 Task: Look for space in Massa, Italy from 9th June, 2023 to 16th June, 2023 for 2 adults in price range Rs.8000 to Rs.16000. Place can be entire place with 2 bedrooms having 2 beds and 1 bathroom. Property type can be house, flat, guest house. Booking option can be shelf check-in. Required host language is English.
Action: Mouse moved to (536, 143)
Screenshot: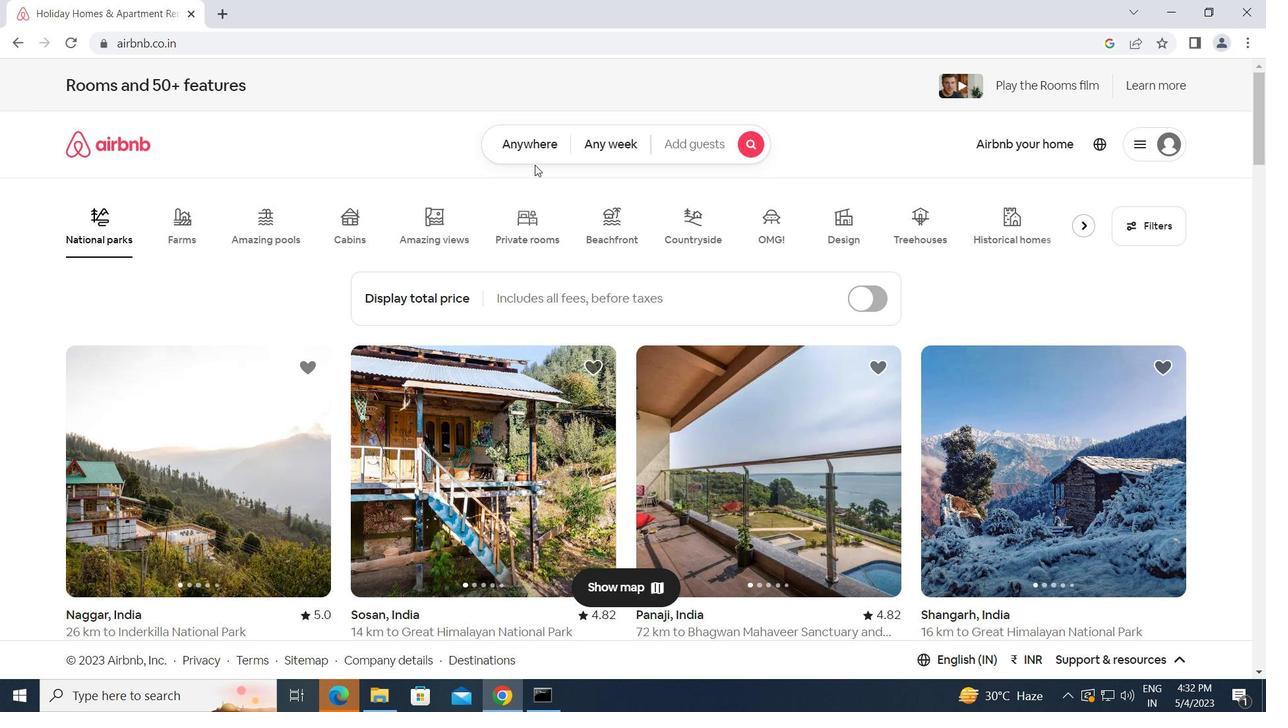 
Action: Mouse pressed left at (536, 143)
Screenshot: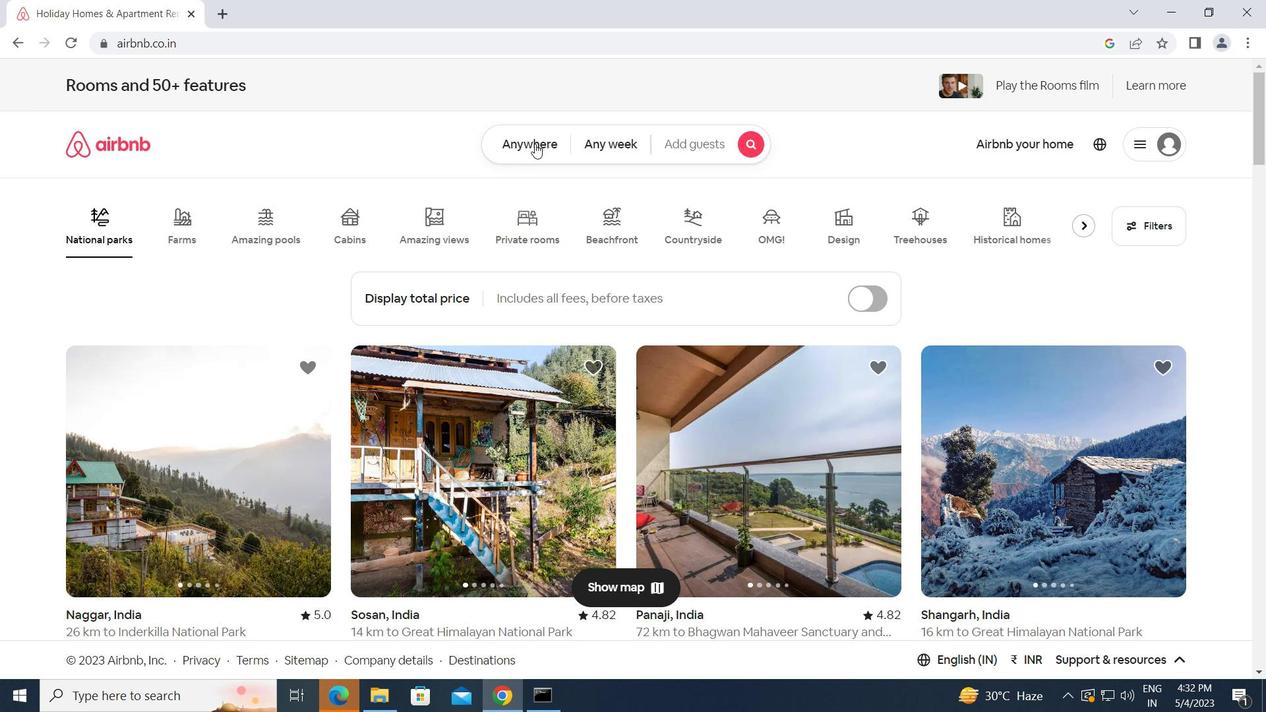 
Action: Mouse moved to (451, 194)
Screenshot: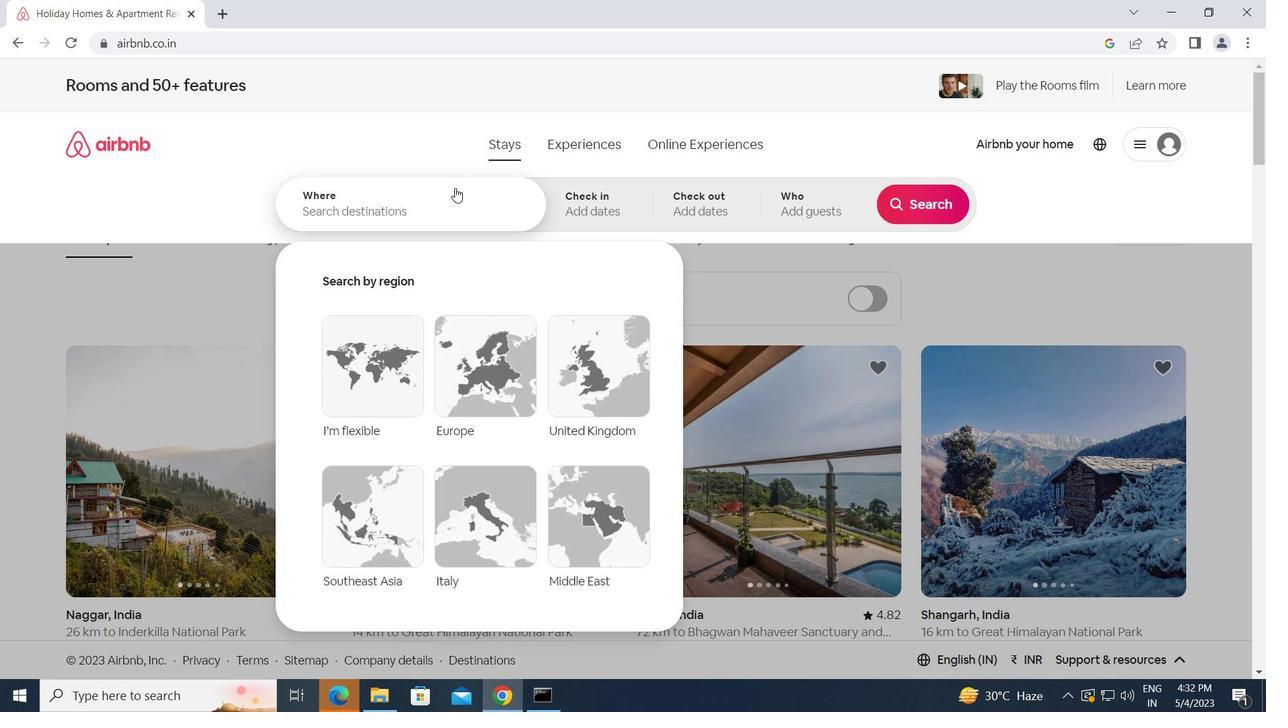 
Action: Mouse pressed left at (451, 194)
Screenshot: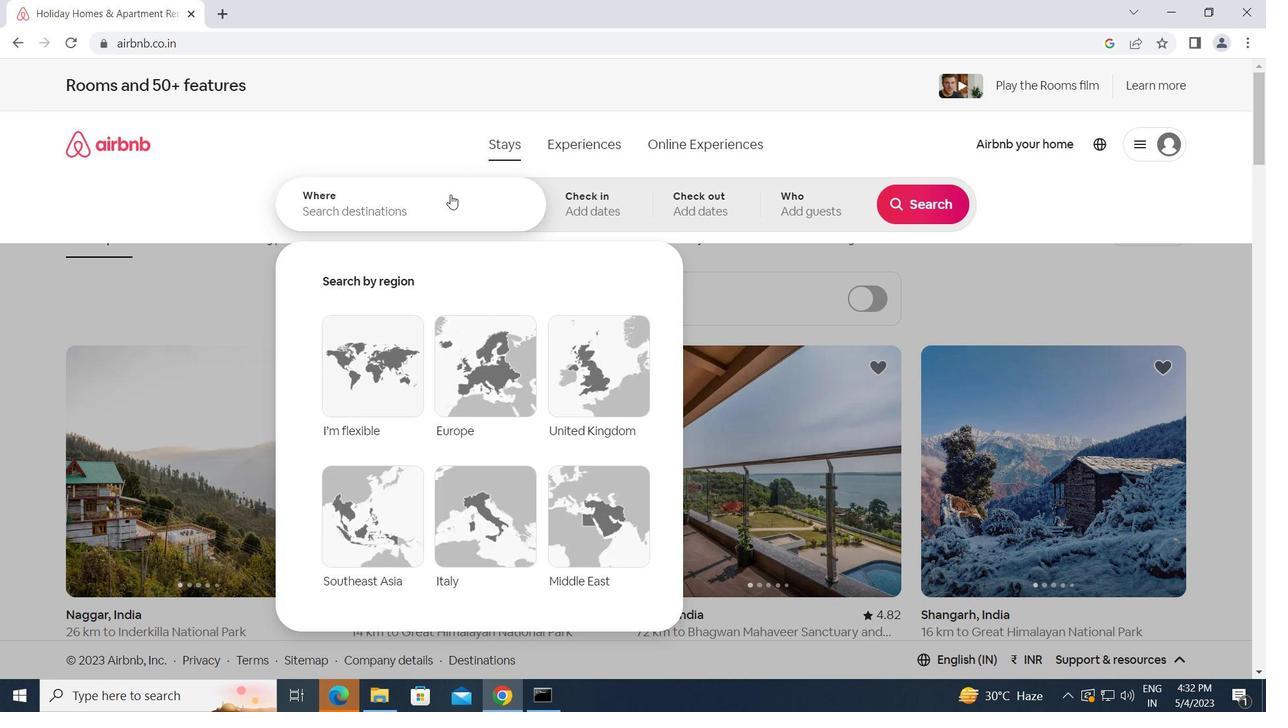 
Action: Key pressed <Key.caps_lock>m<Key.caps_lock>assa,<Key.space><Key.caps_lock>i<Key.caps_lock>taly<Key.enter>
Screenshot: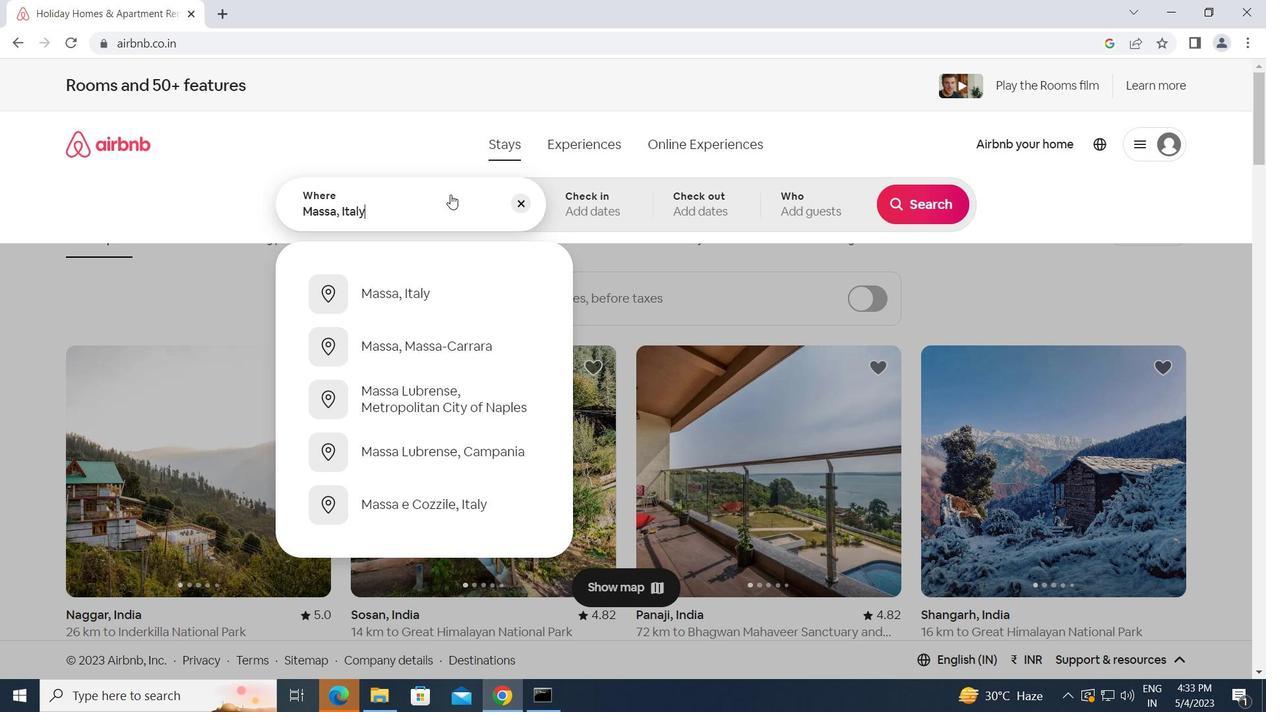 
Action: Mouse moved to (864, 448)
Screenshot: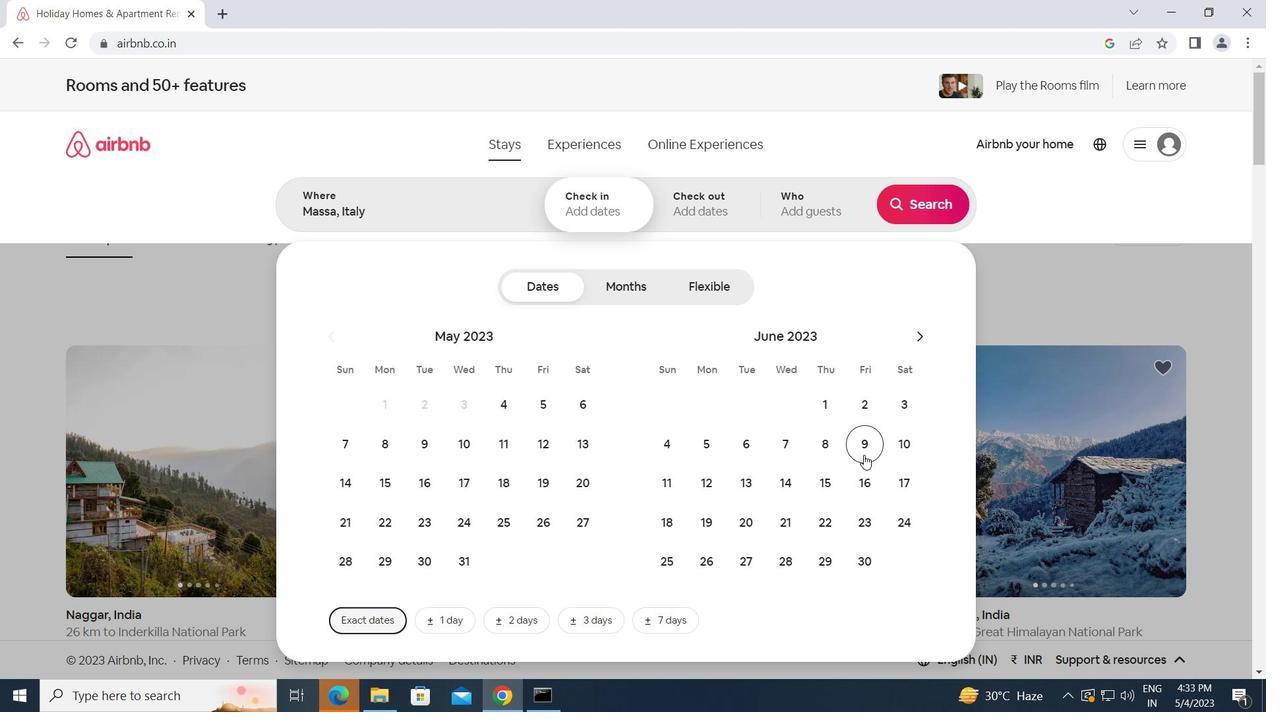
Action: Mouse pressed left at (864, 448)
Screenshot: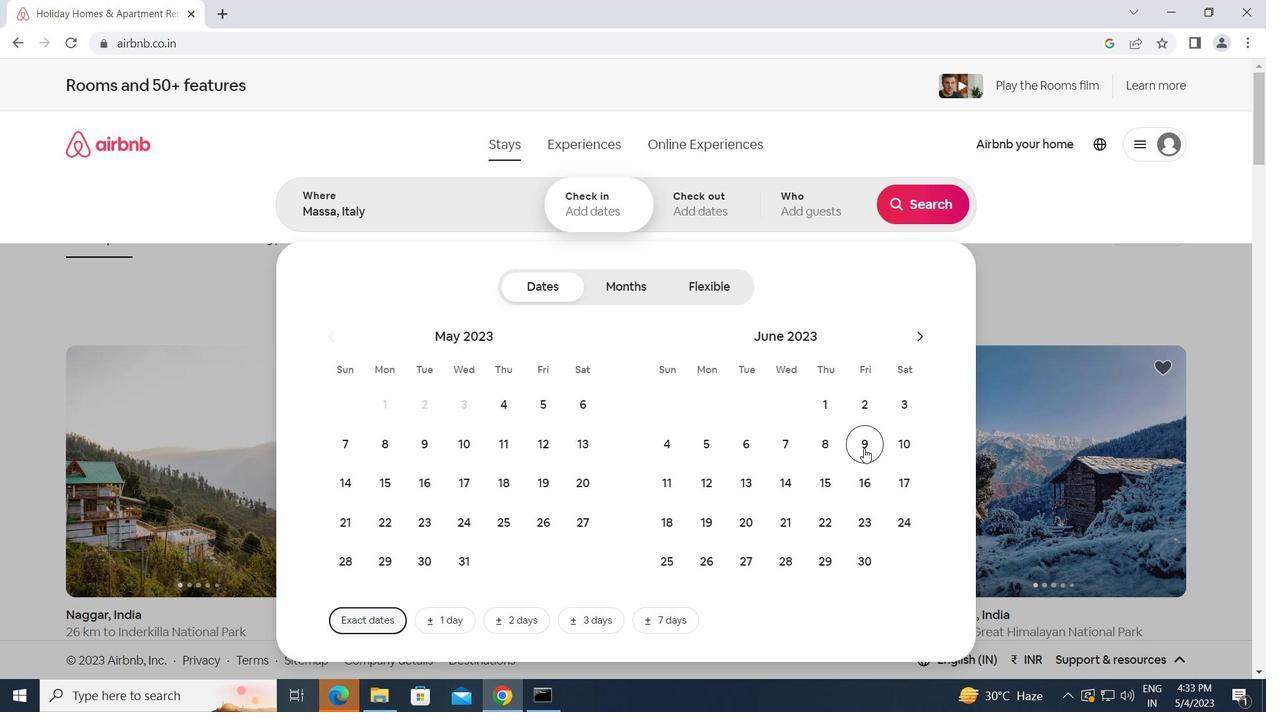 
Action: Mouse moved to (870, 479)
Screenshot: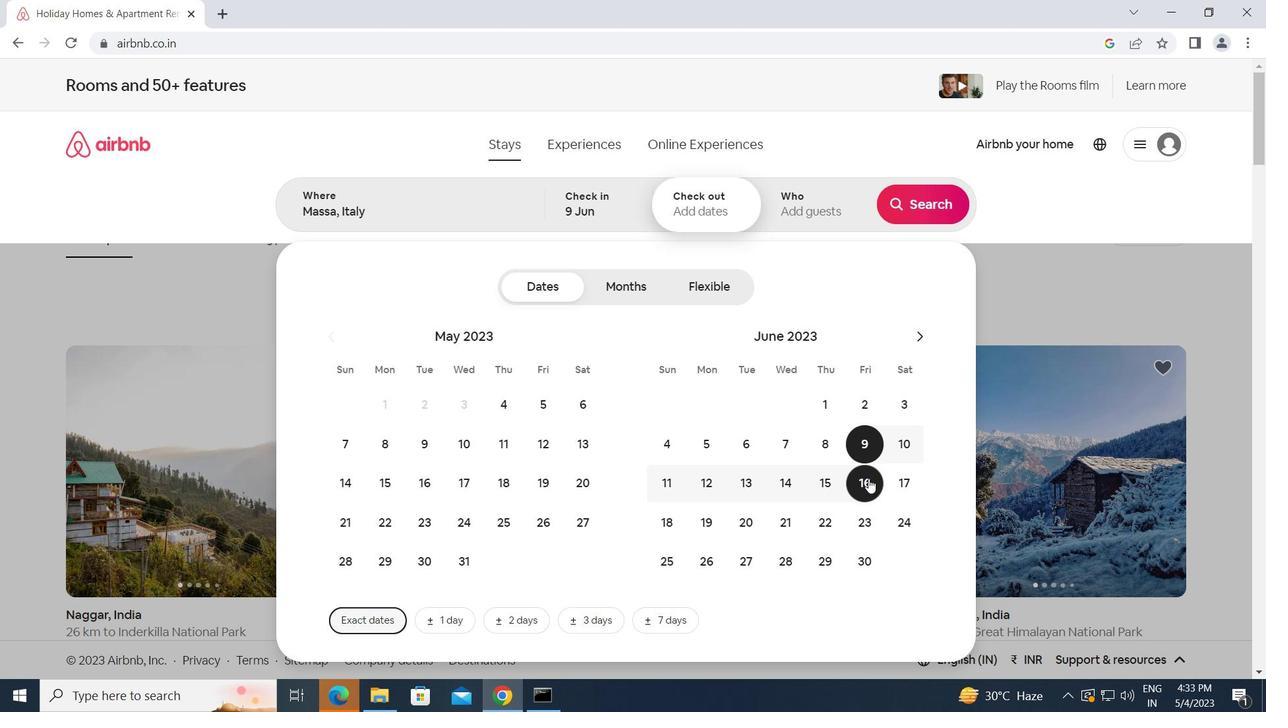 
Action: Mouse pressed left at (870, 479)
Screenshot: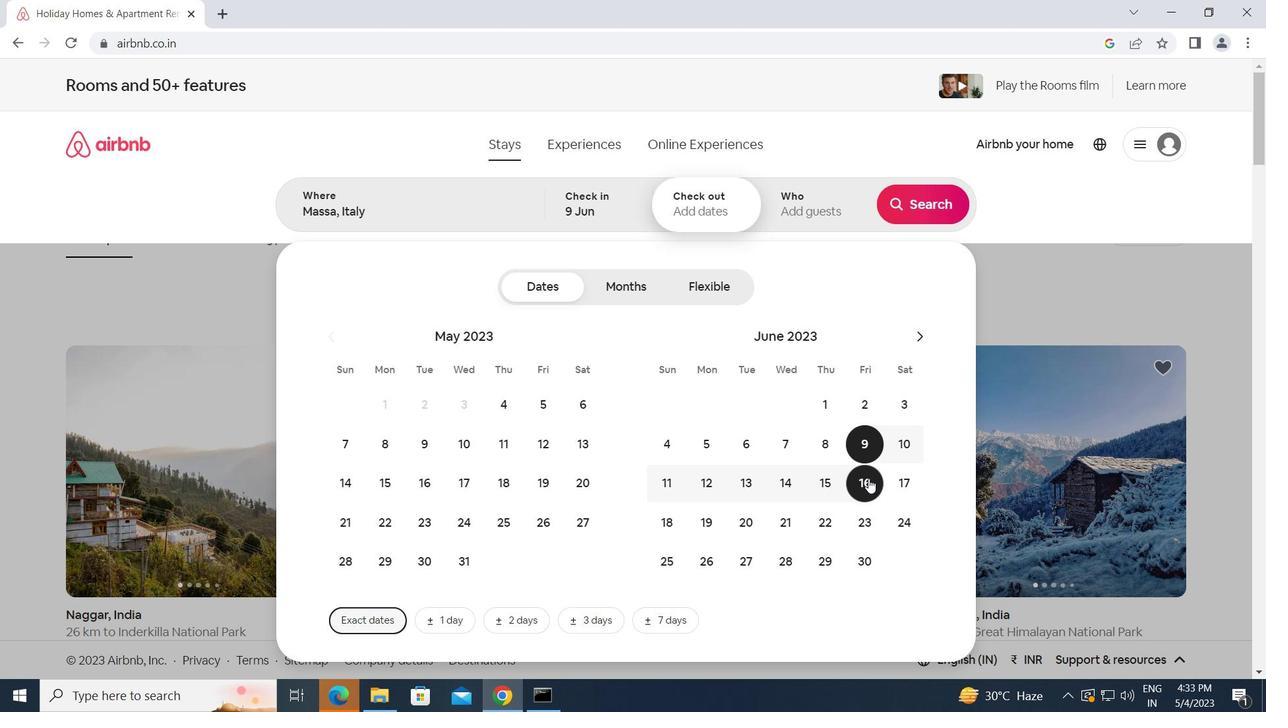 
Action: Mouse moved to (821, 201)
Screenshot: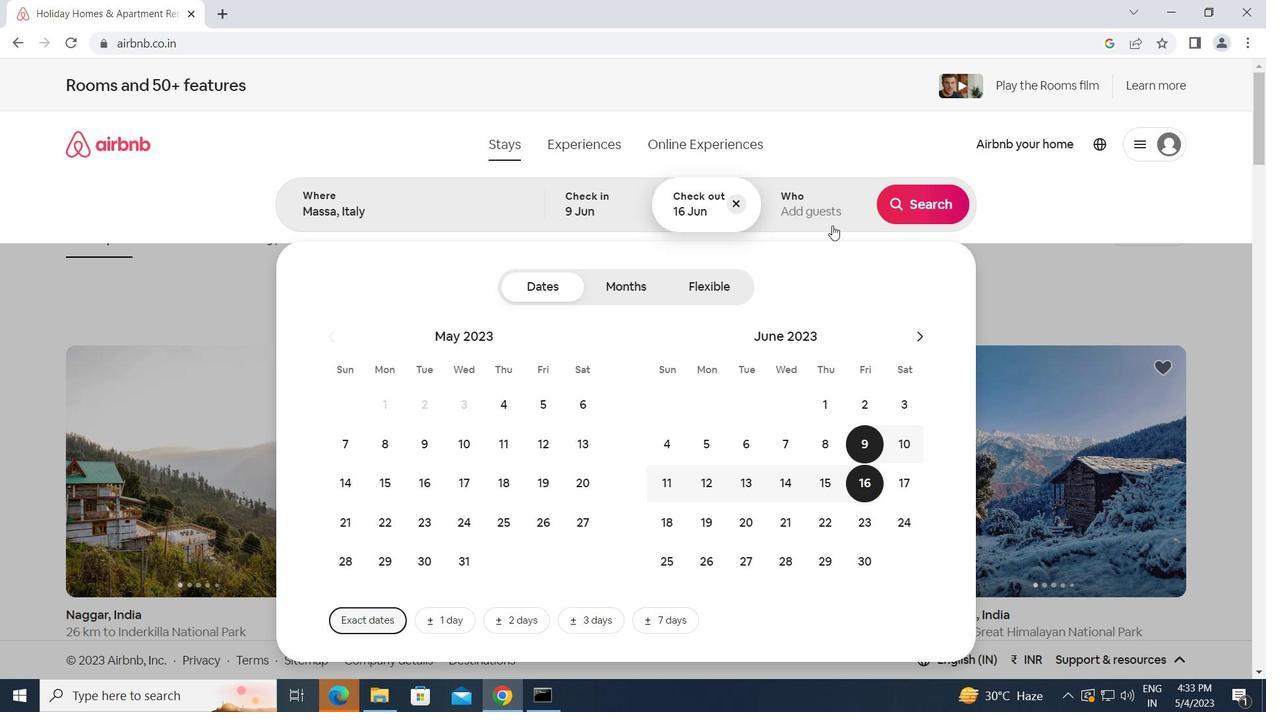 
Action: Mouse pressed left at (821, 201)
Screenshot: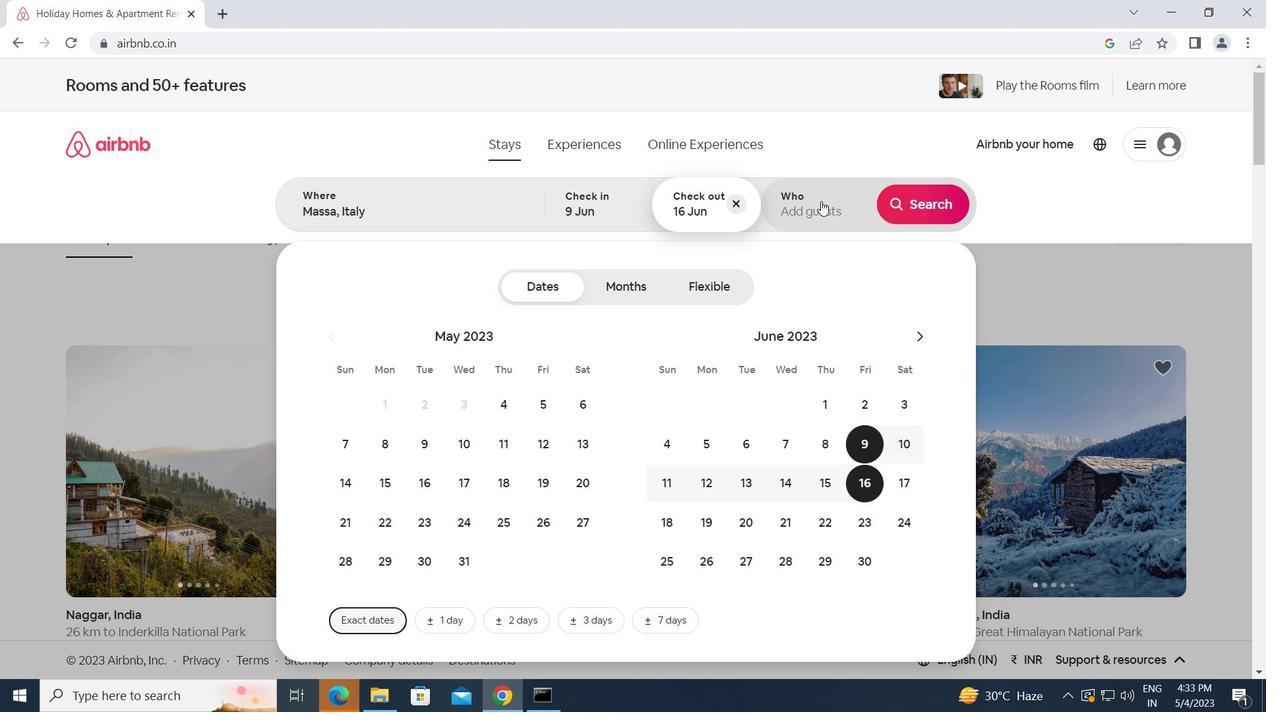 
Action: Mouse moved to (918, 288)
Screenshot: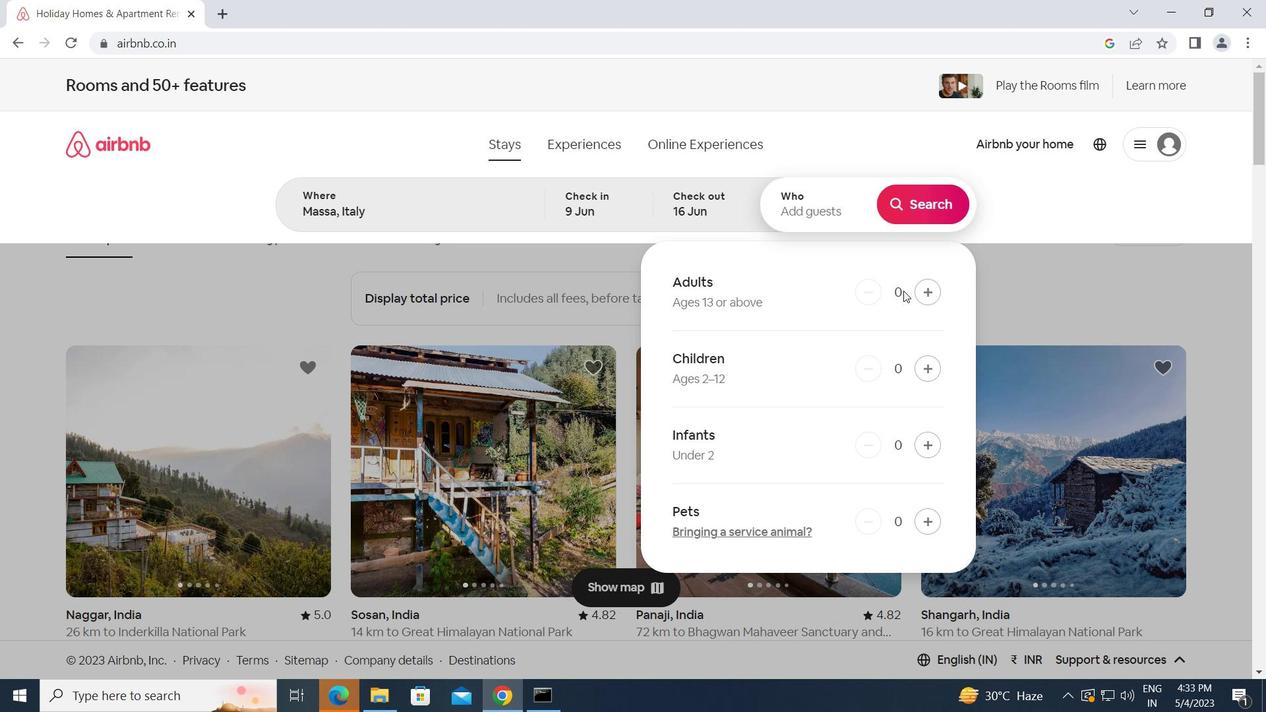 
Action: Mouse pressed left at (918, 288)
Screenshot: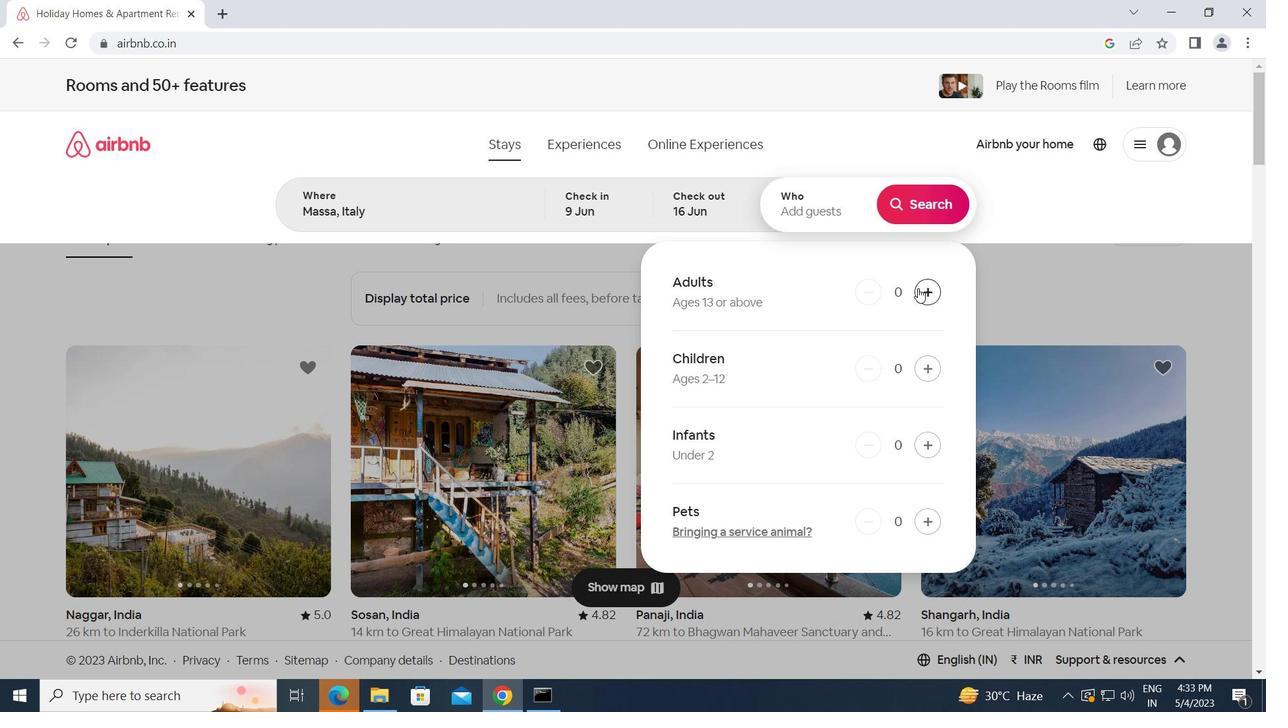 
Action: Mouse pressed left at (918, 288)
Screenshot: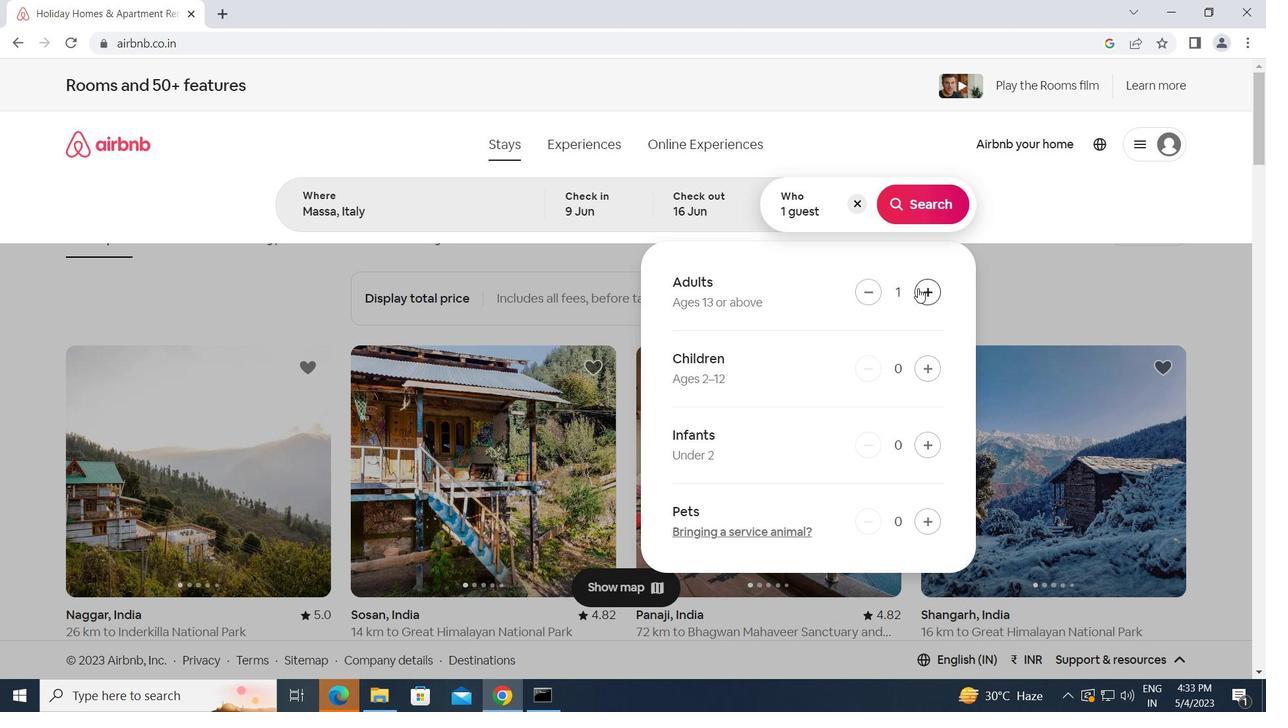 
Action: Mouse moved to (921, 211)
Screenshot: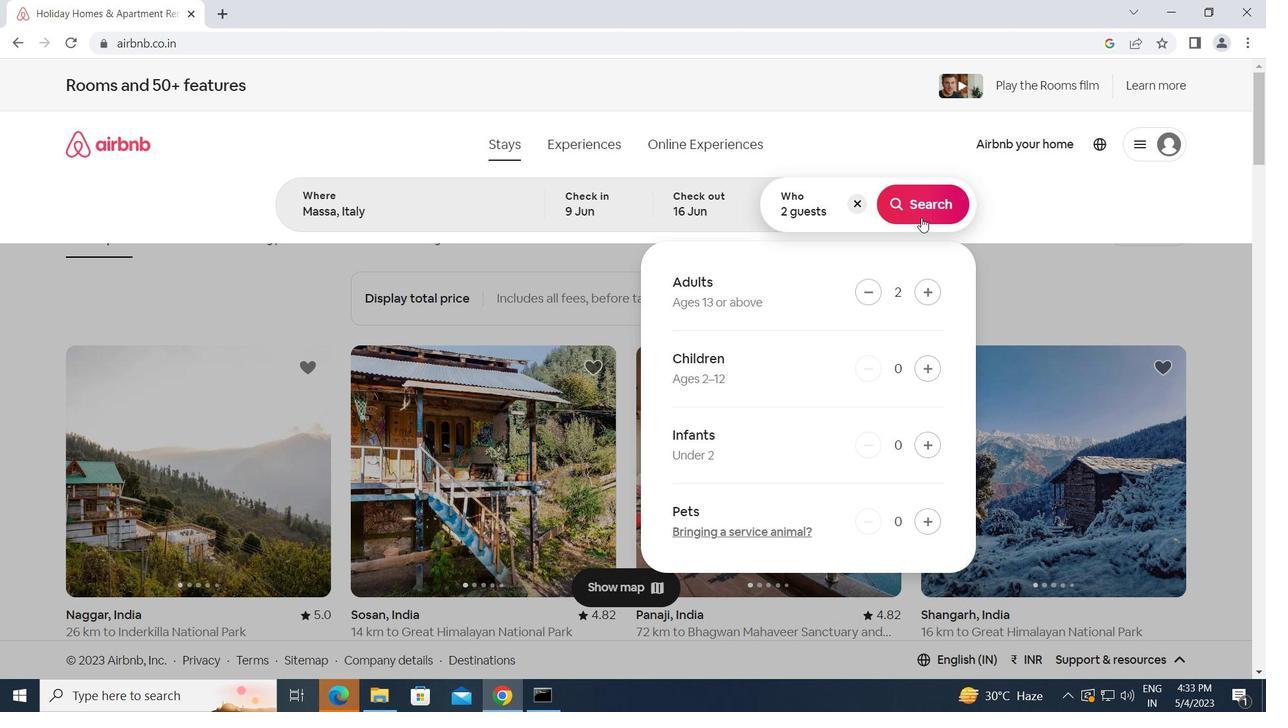 
Action: Mouse pressed left at (921, 211)
Screenshot: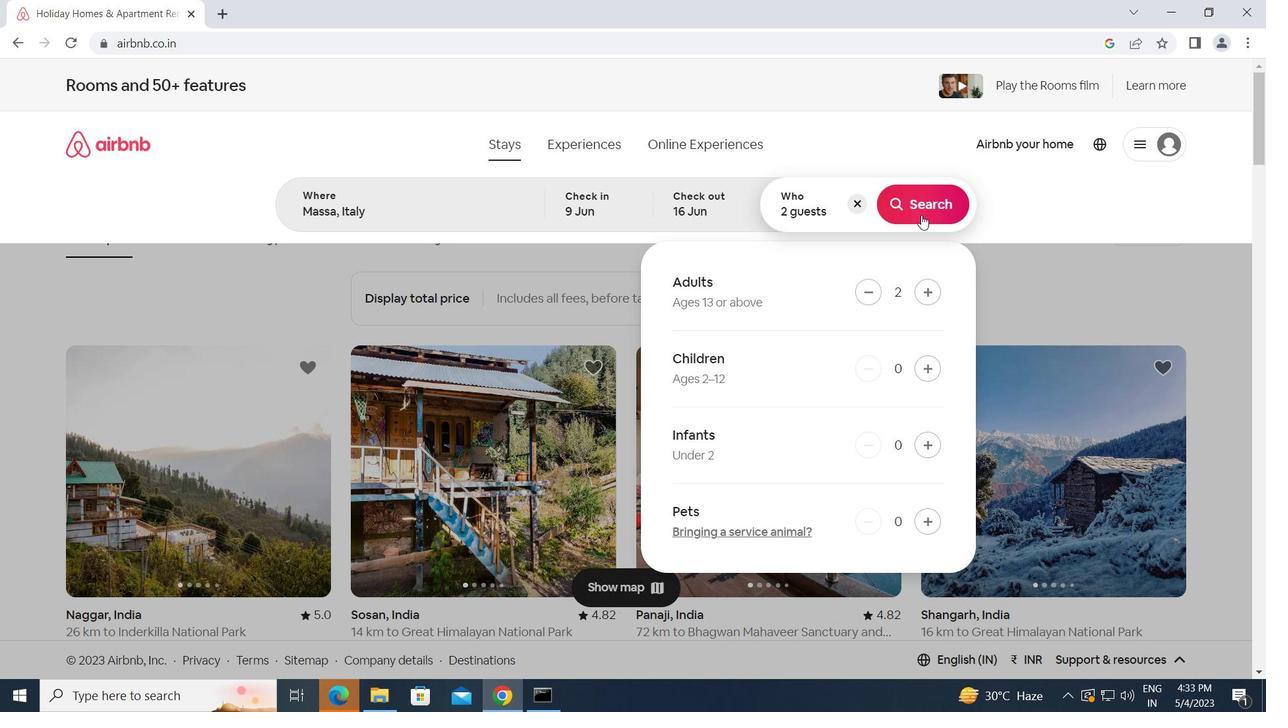 
Action: Mouse moved to (1199, 158)
Screenshot: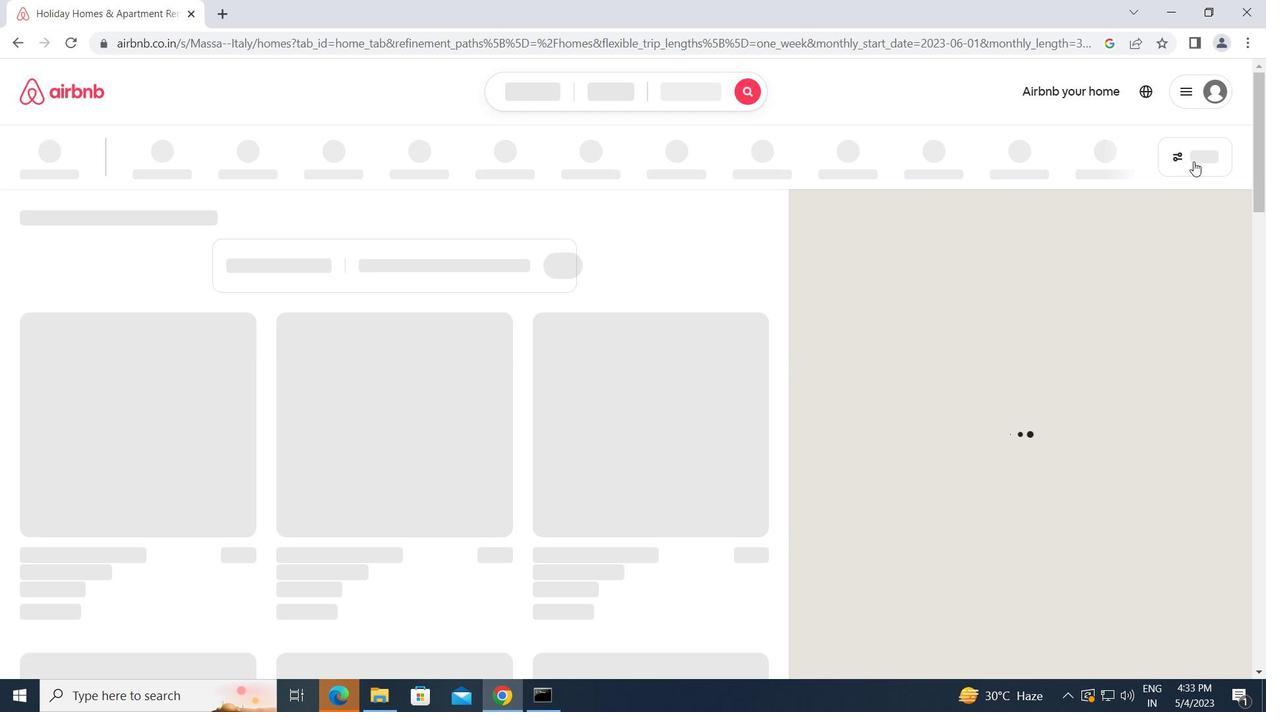 
Action: Mouse pressed left at (1199, 158)
Screenshot: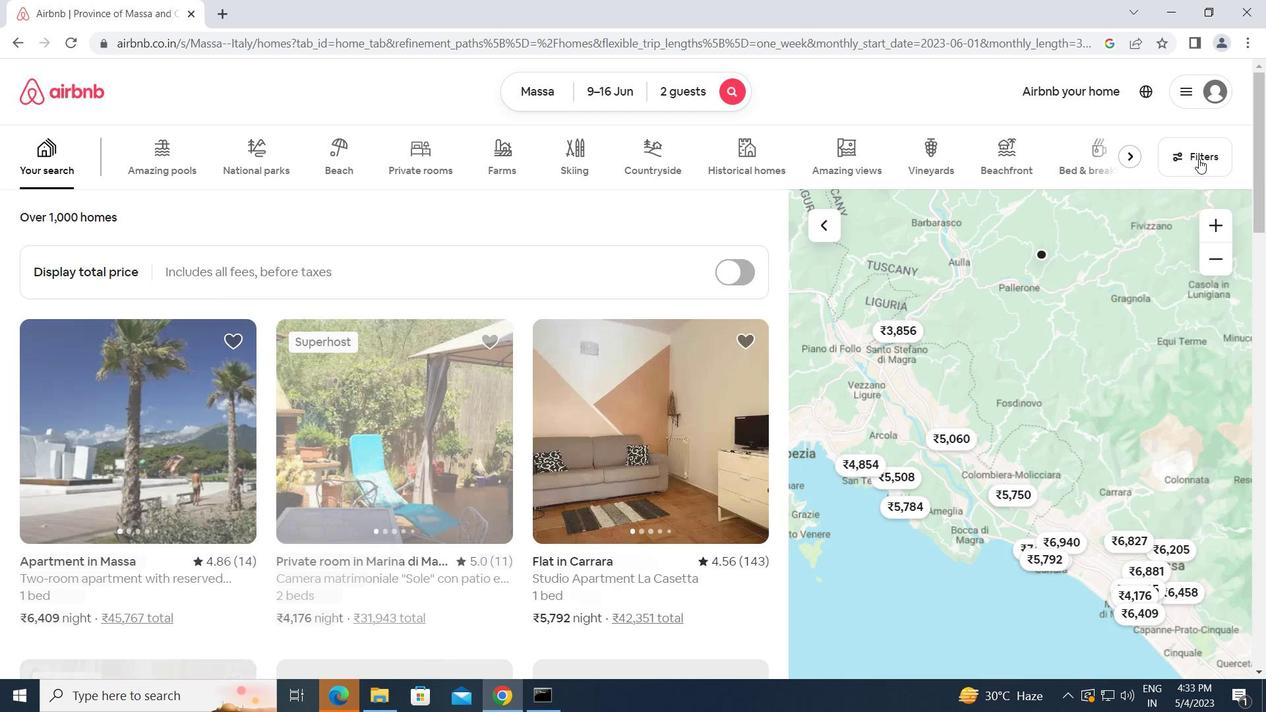 
Action: Mouse moved to (409, 364)
Screenshot: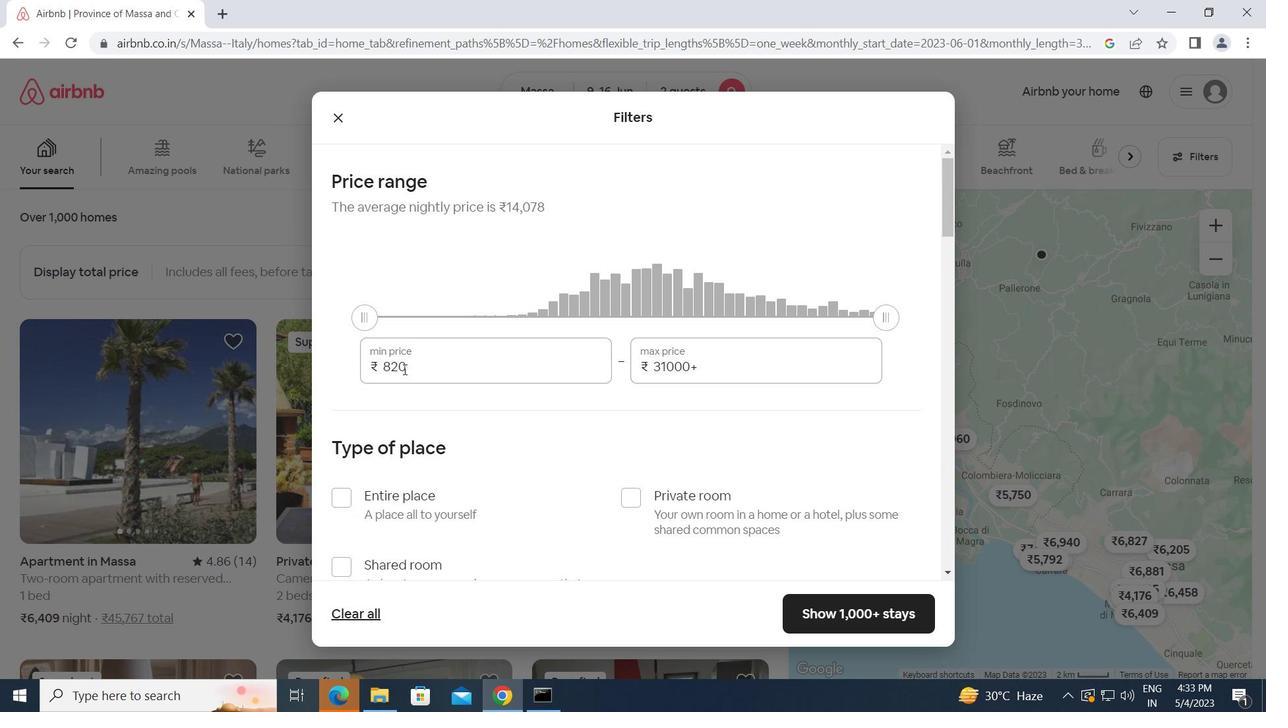 
Action: Mouse pressed left at (409, 364)
Screenshot: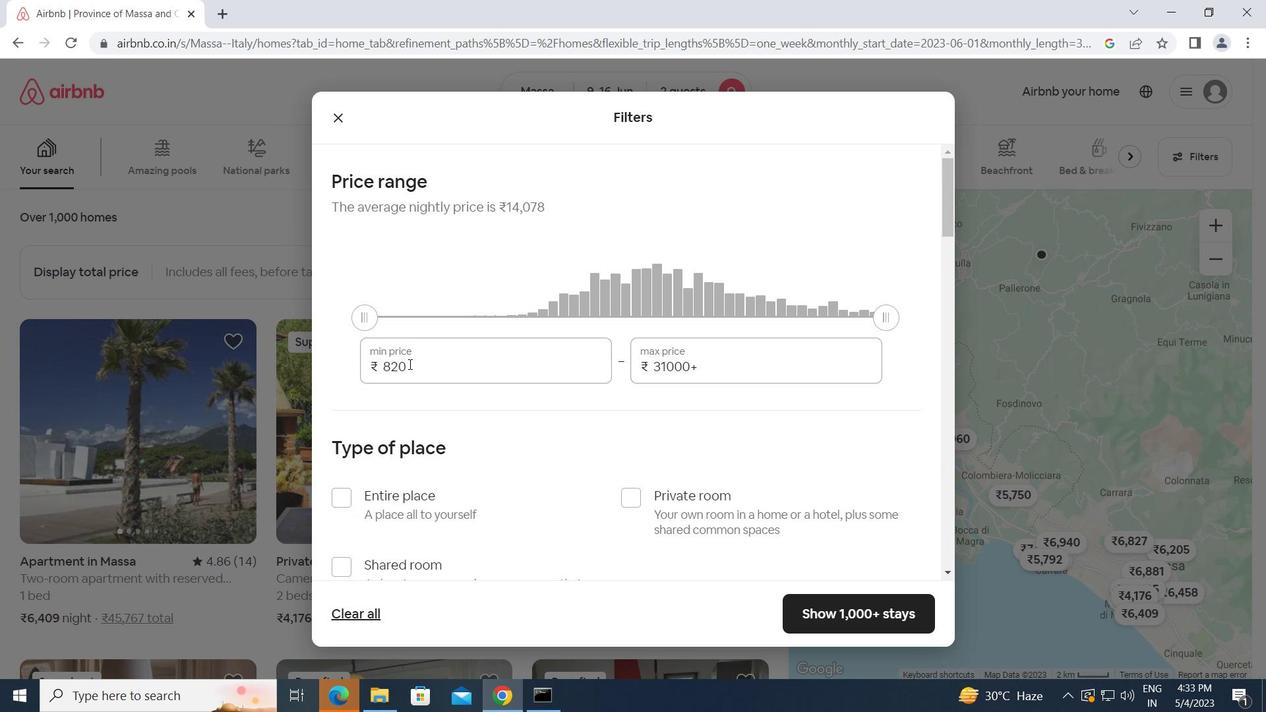 
Action: Mouse moved to (377, 370)
Screenshot: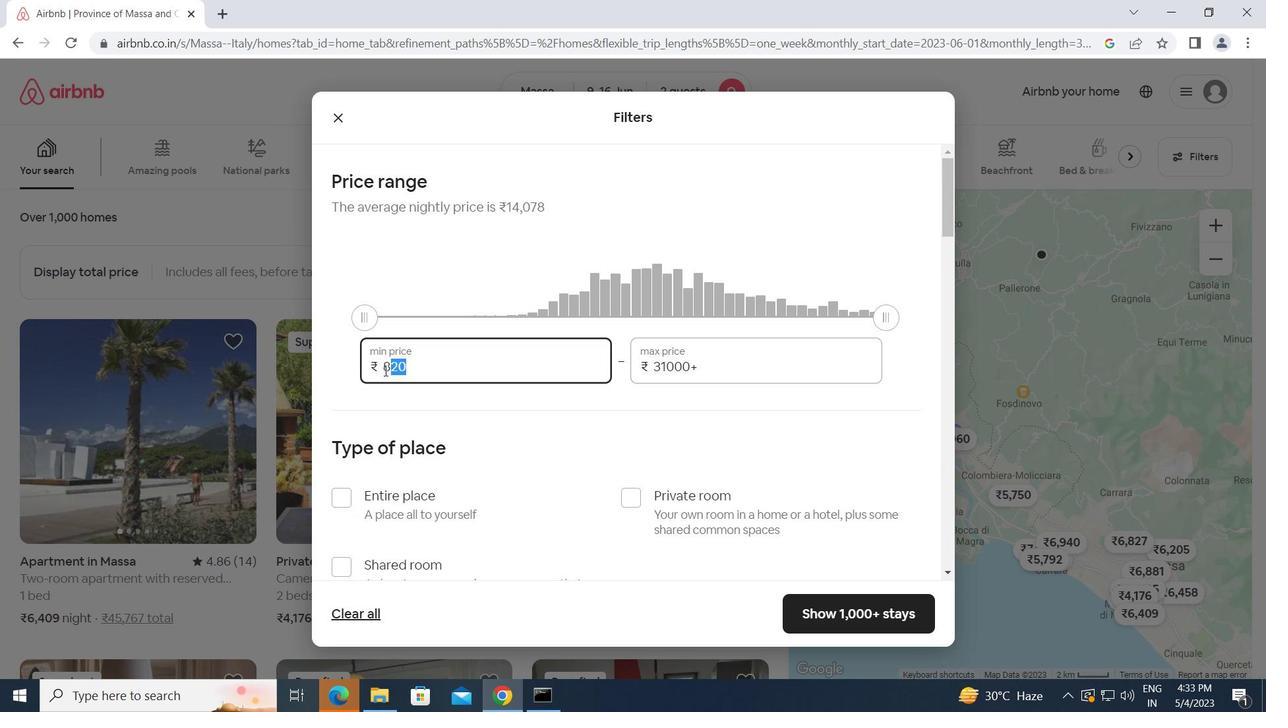 
Action: Key pressed 80
Screenshot: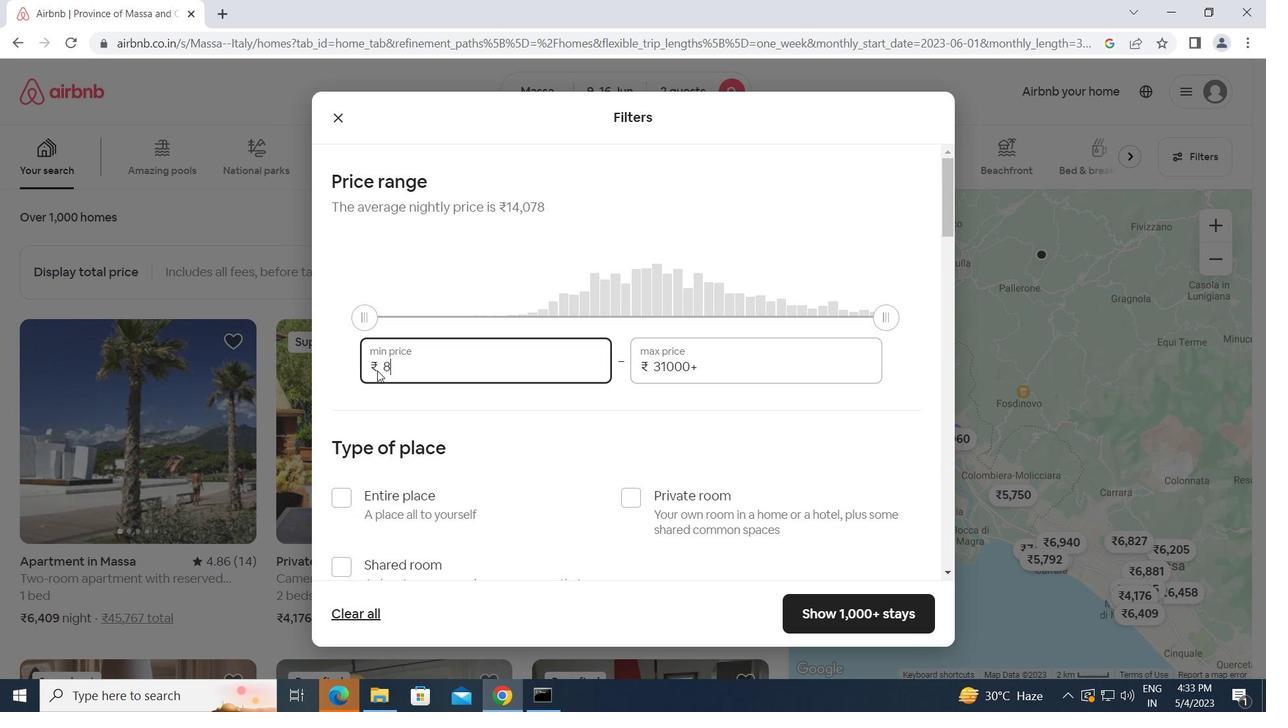 
Action: Mouse moved to (325, 408)
Screenshot: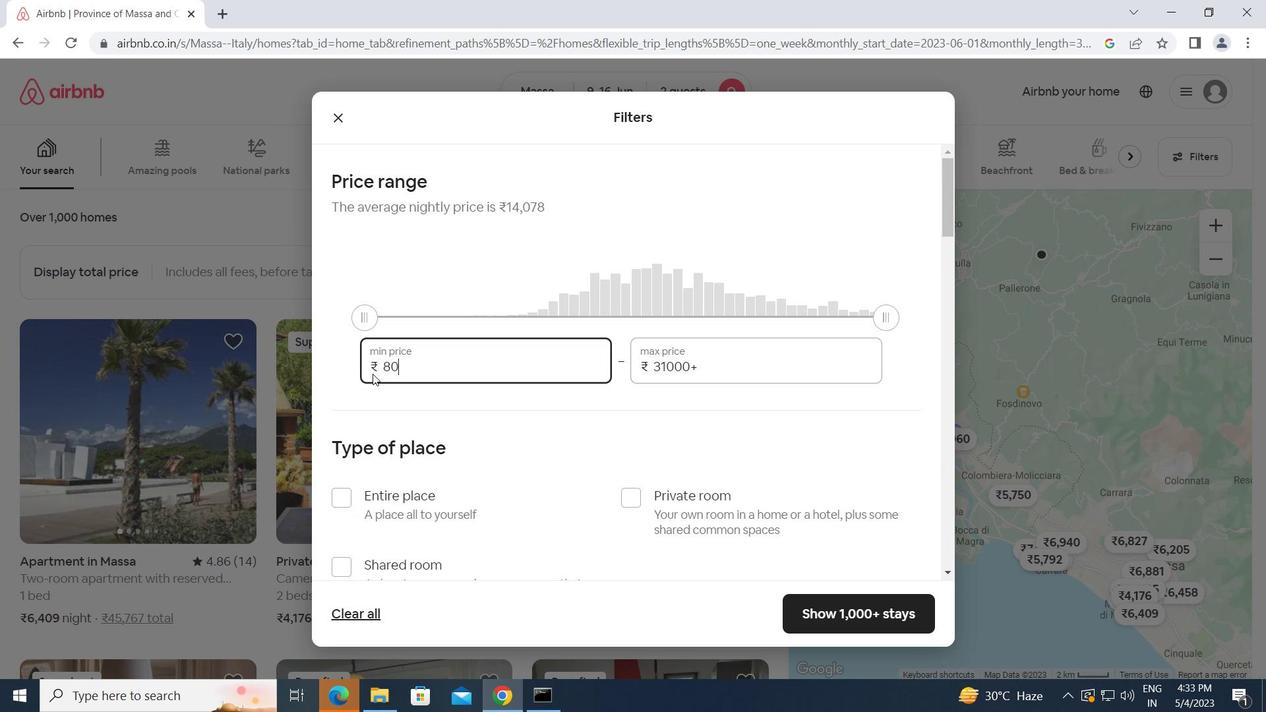 
Action: Key pressed 00<Key.tab>16<Key.backspace><Key.backspace><Key.backspace><Key.backspace><Key.backspace><Key.backspace>16000
Screenshot: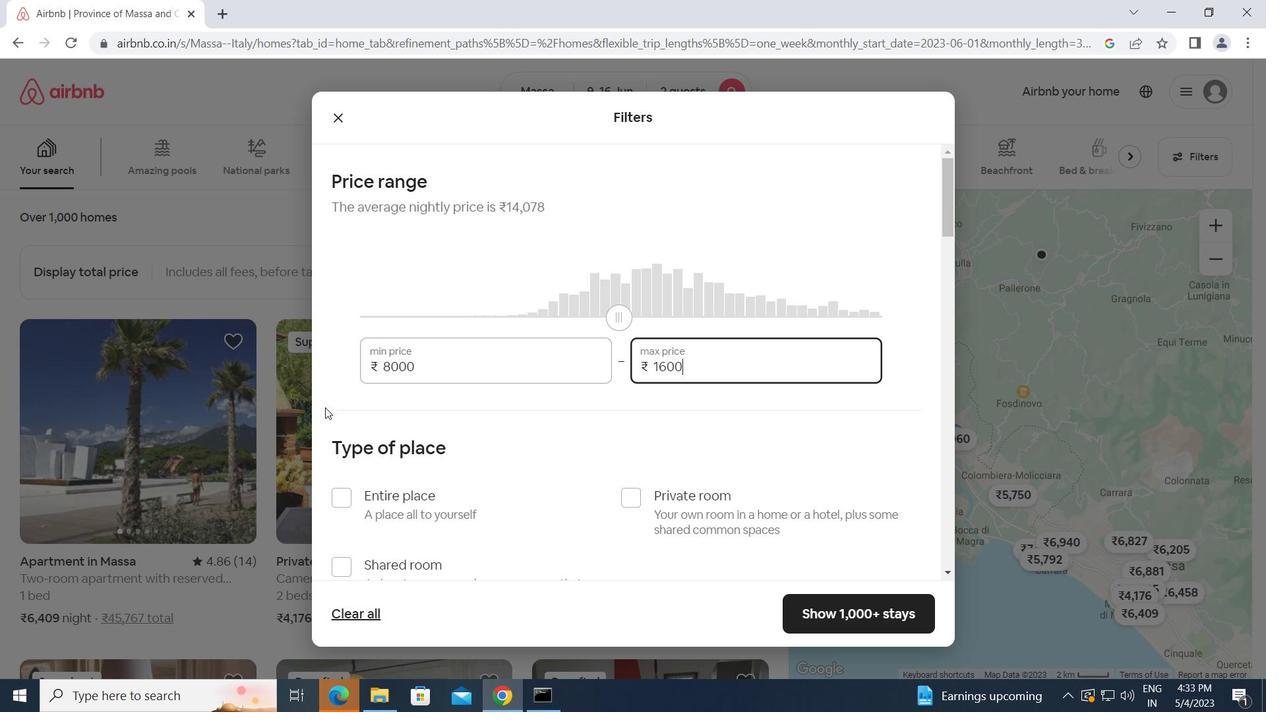 
Action: Mouse moved to (346, 463)
Screenshot: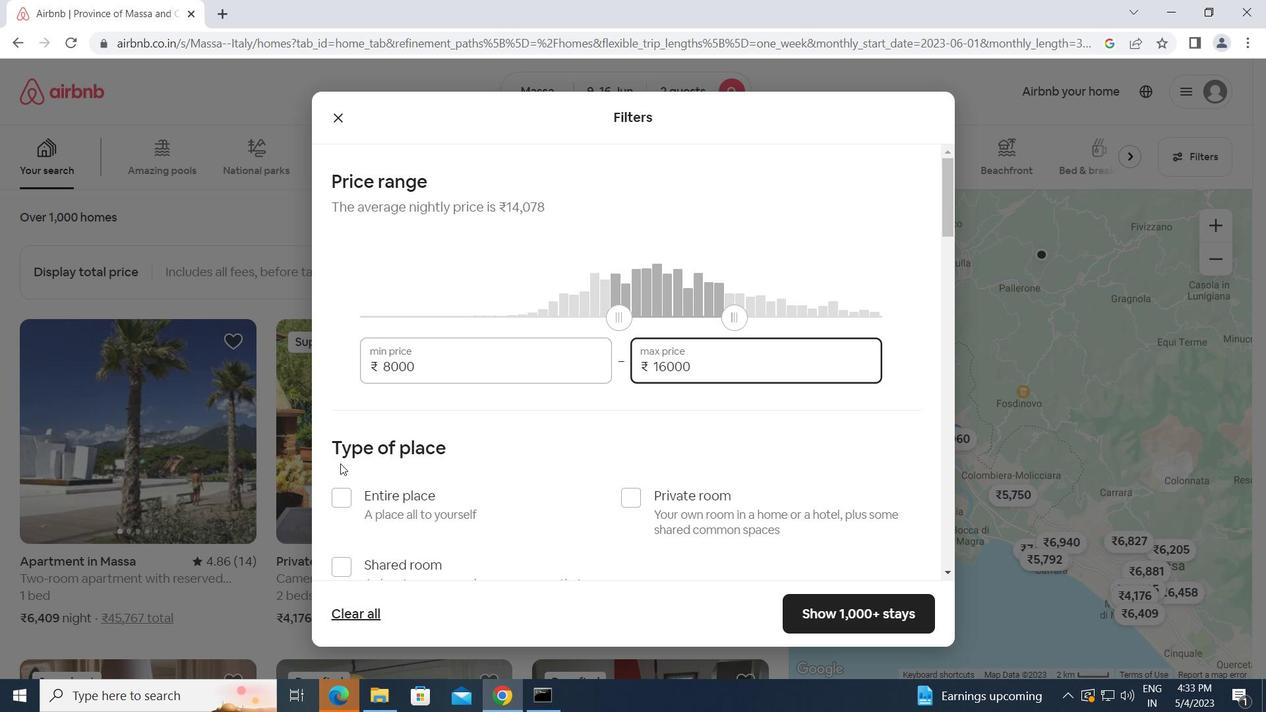 
Action: Mouse scrolled (346, 463) with delta (0, 0)
Screenshot: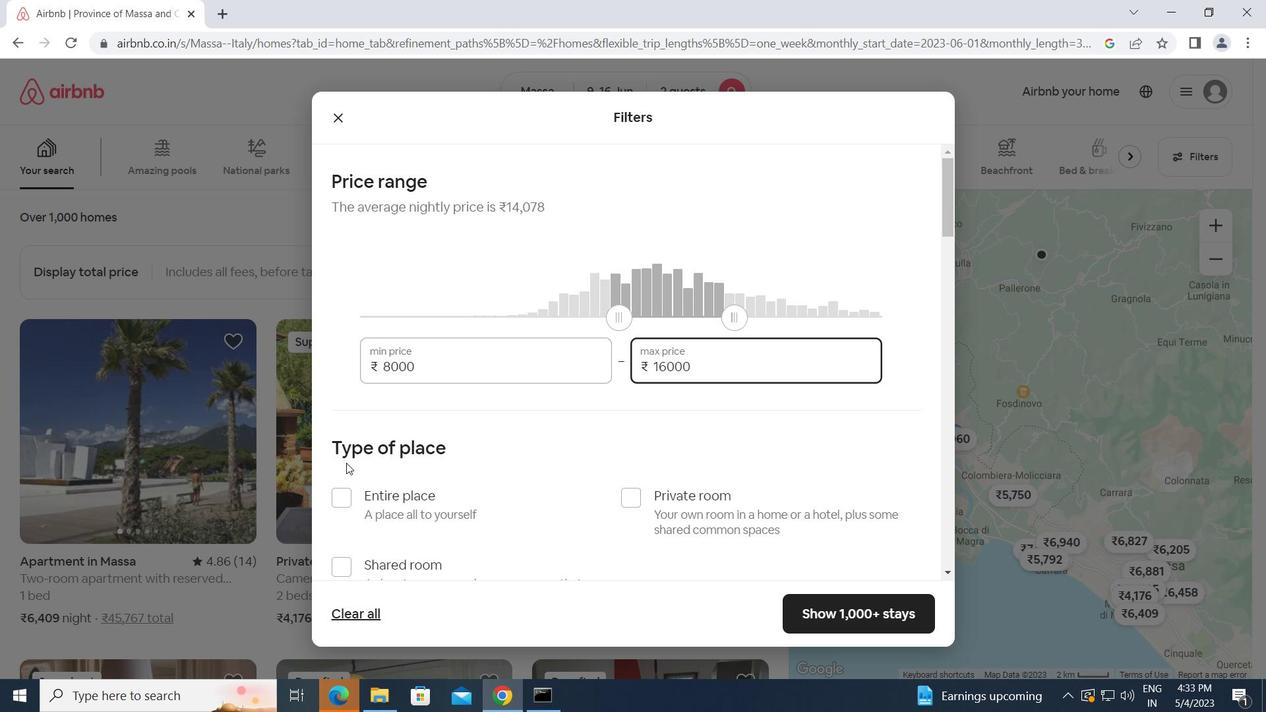
Action: Mouse moved to (342, 416)
Screenshot: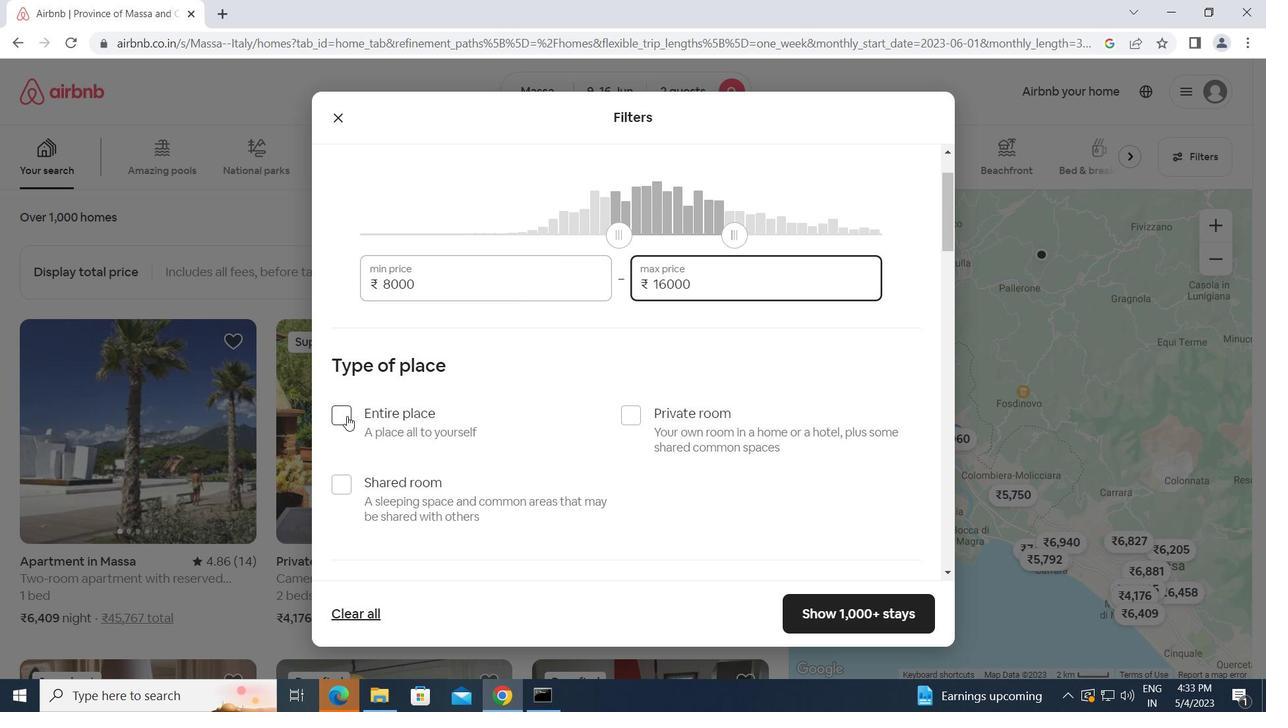 
Action: Mouse pressed left at (342, 416)
Screenshot: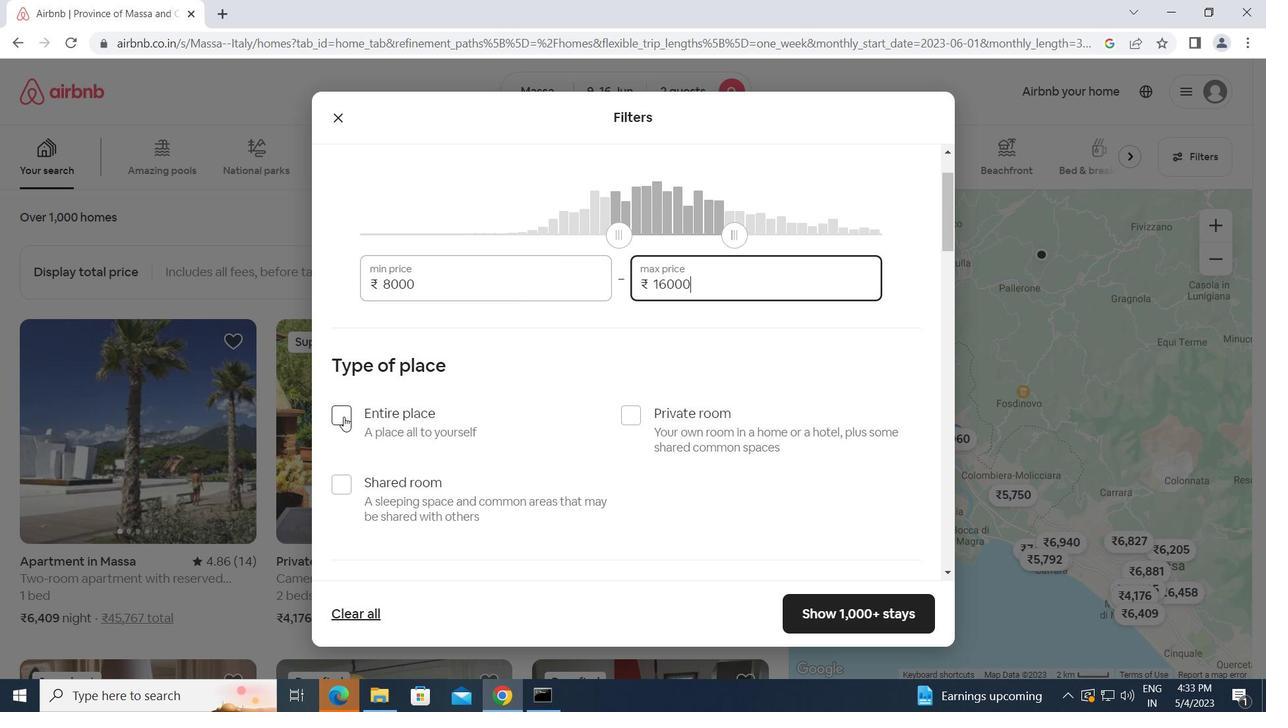 
Action: Mouse moved to (509, 461)
Screenshot: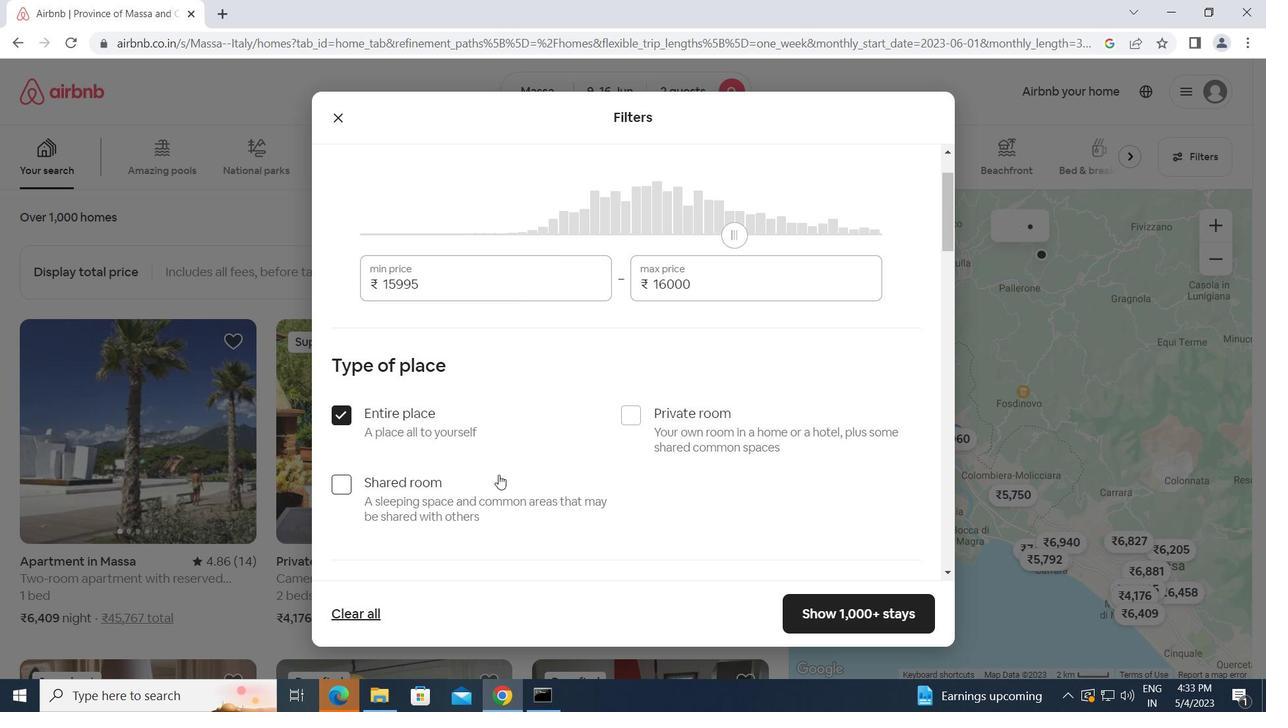 
Action: Mouse scrolled (509, 460) with delta (0, 0)
Screenshot: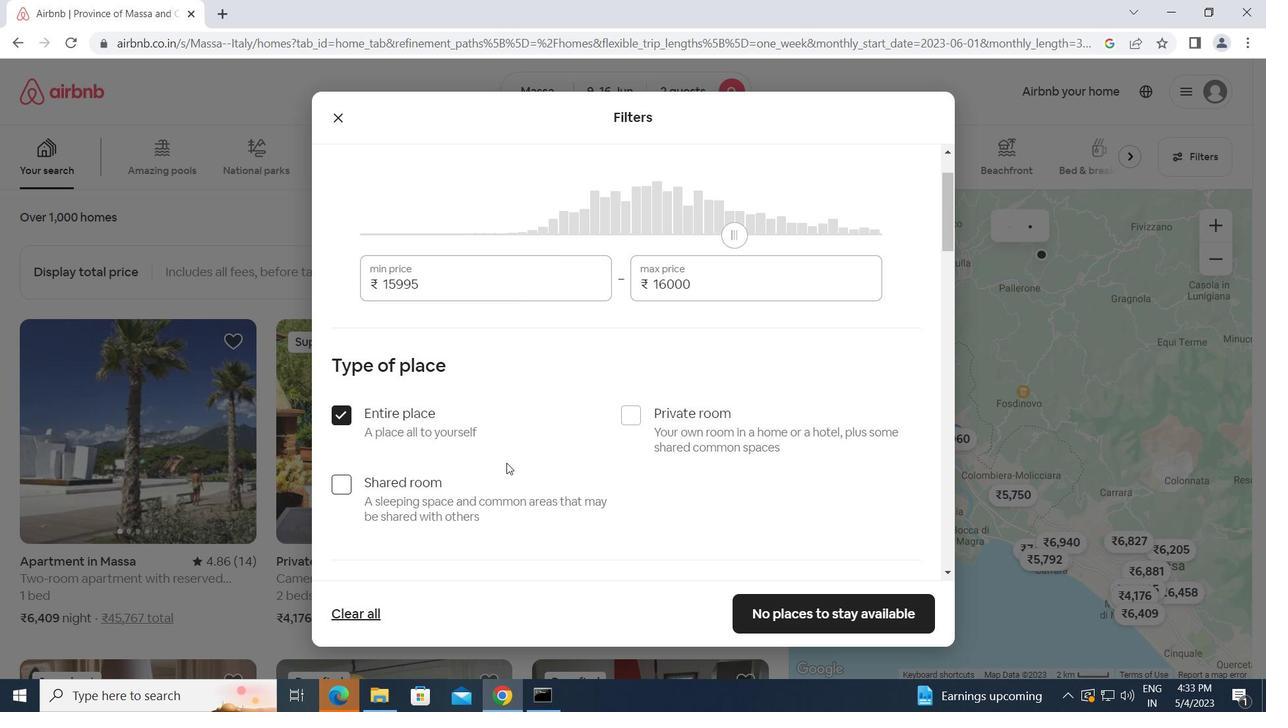 
Action: Mouse scrolled (509, 460) with delta (0, 0)
Screenshot: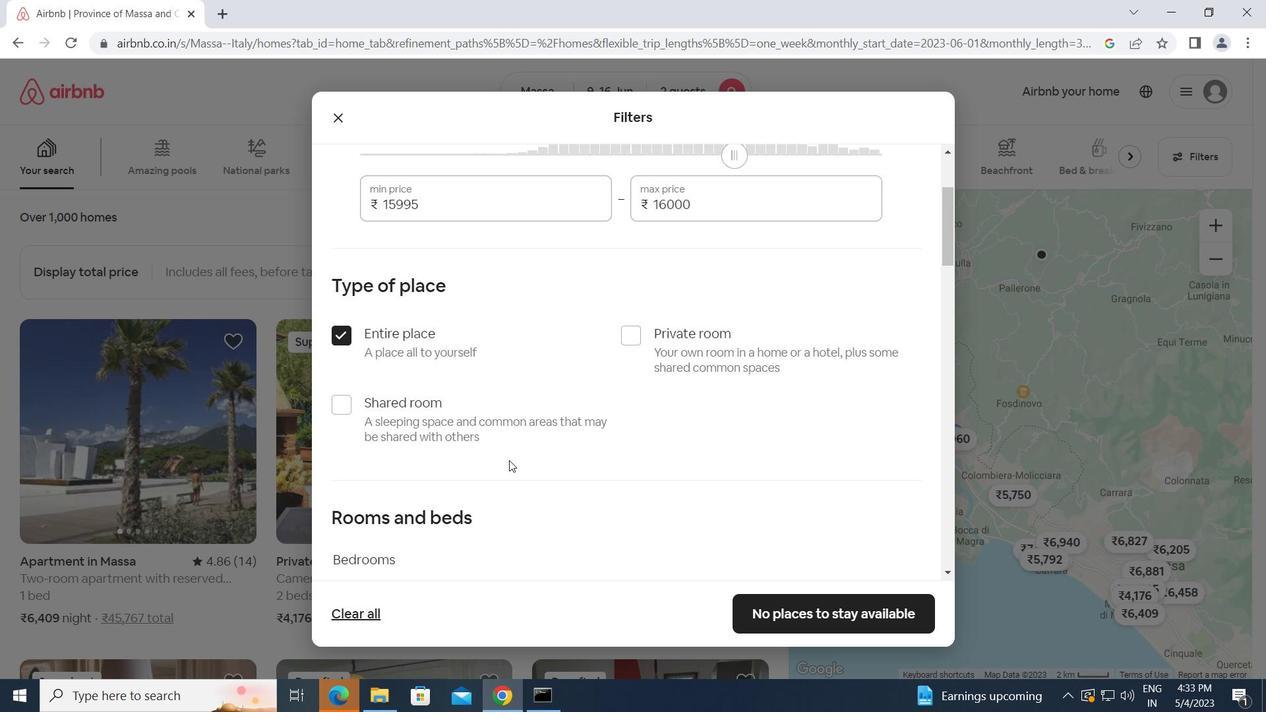 
Action: Mouse scrolled (509, 460) with delta (0, 0)
Screenshot: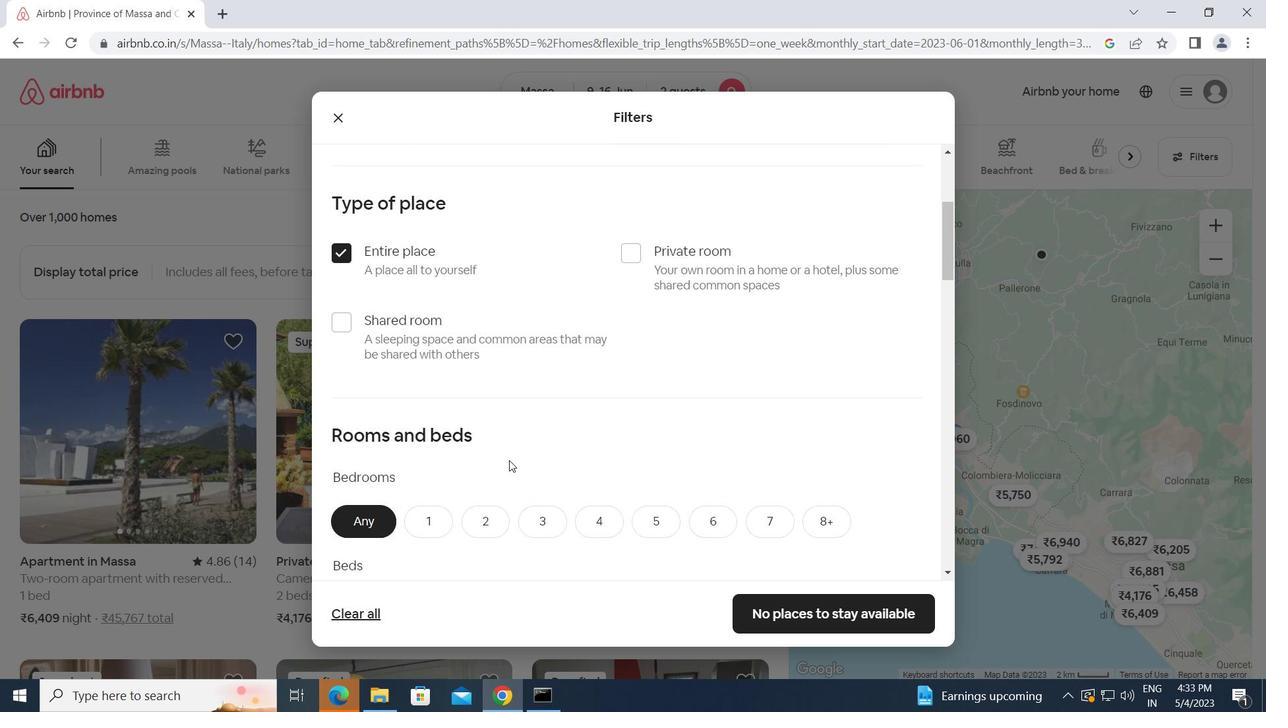 
Action: Mouse moved to (494, 431)
Screenshot: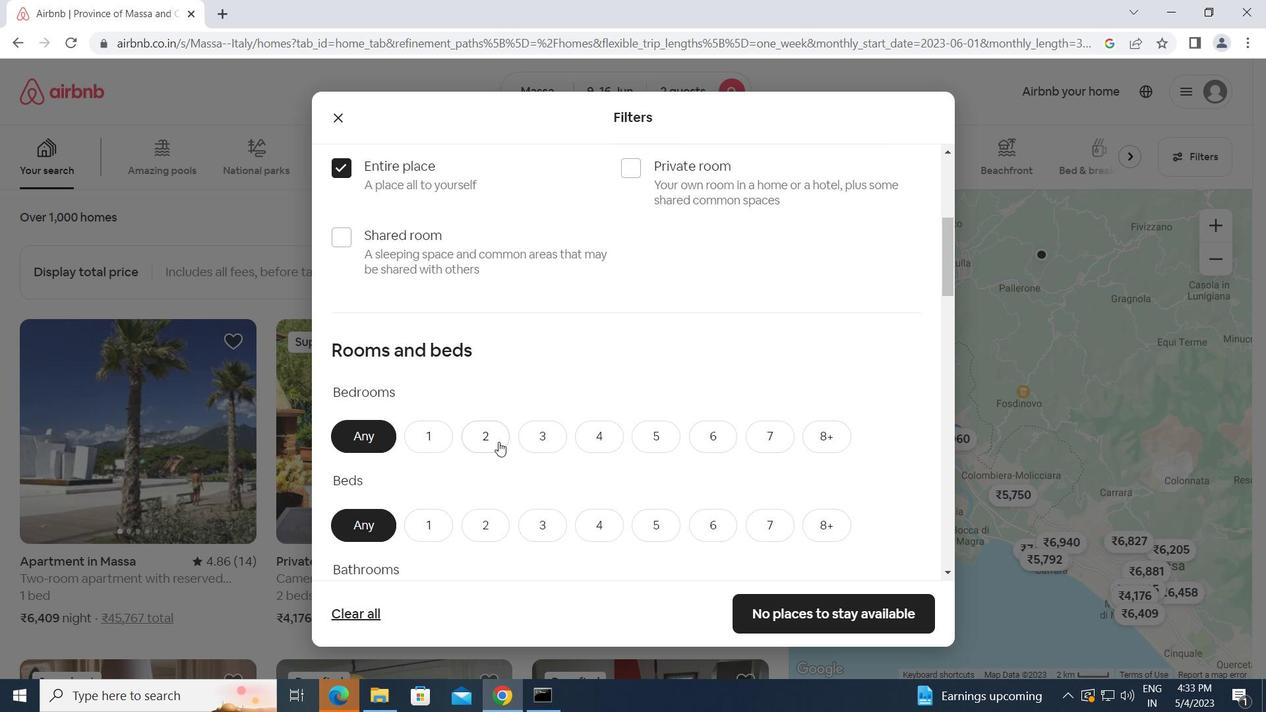 
Action: Mouse pressed left at (494, 431)
Screenshot: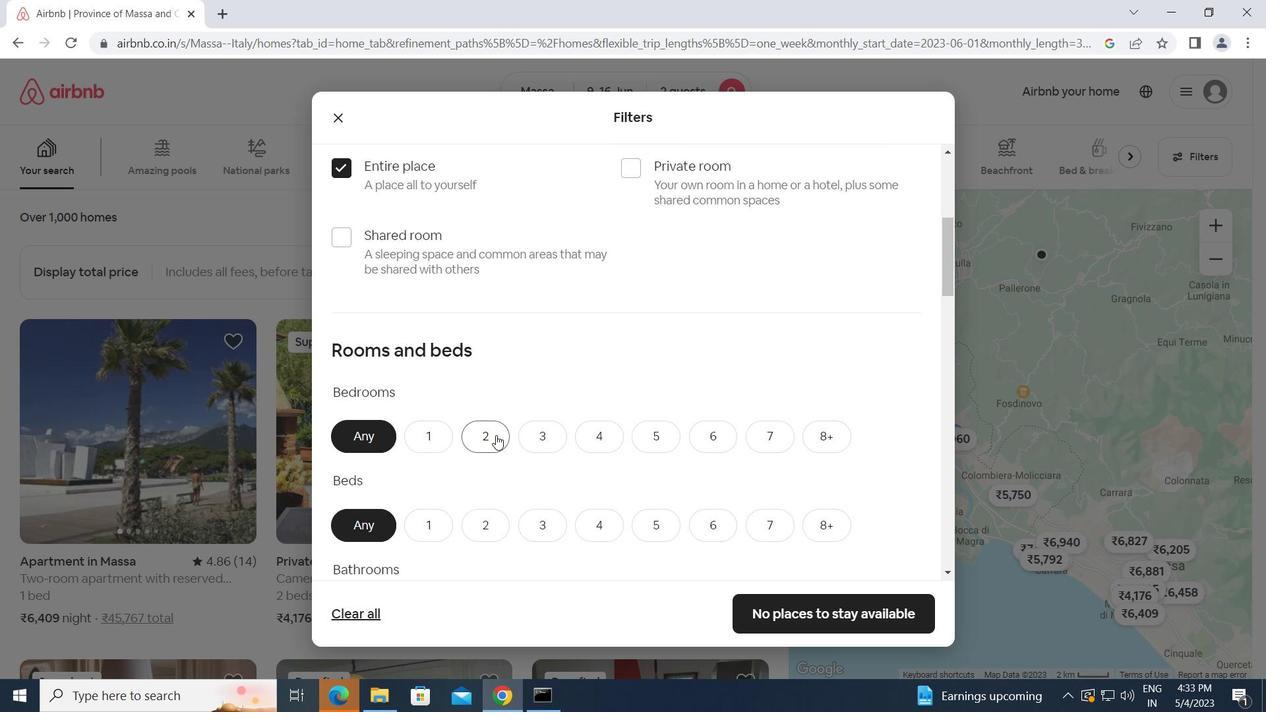 
Action: Mouse moved to (486, 519)
Screenshot: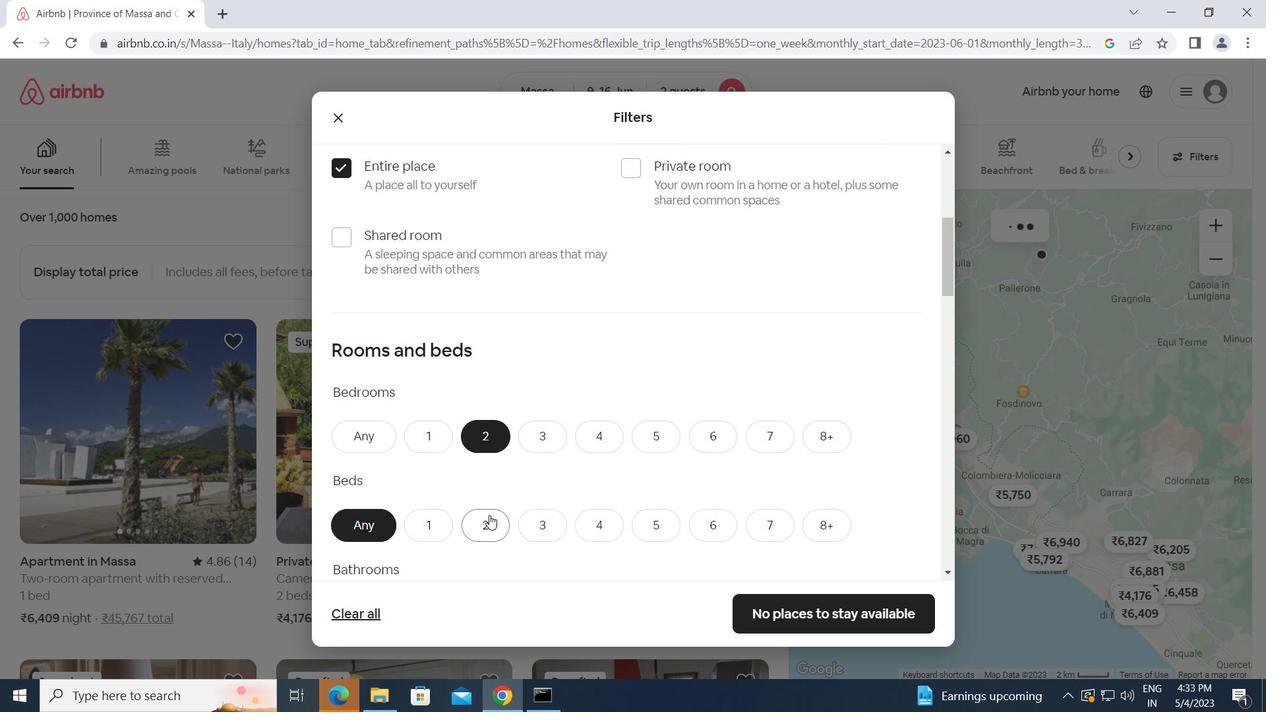 
Action: Mouse pressed left at (486, 519)
Screenshot: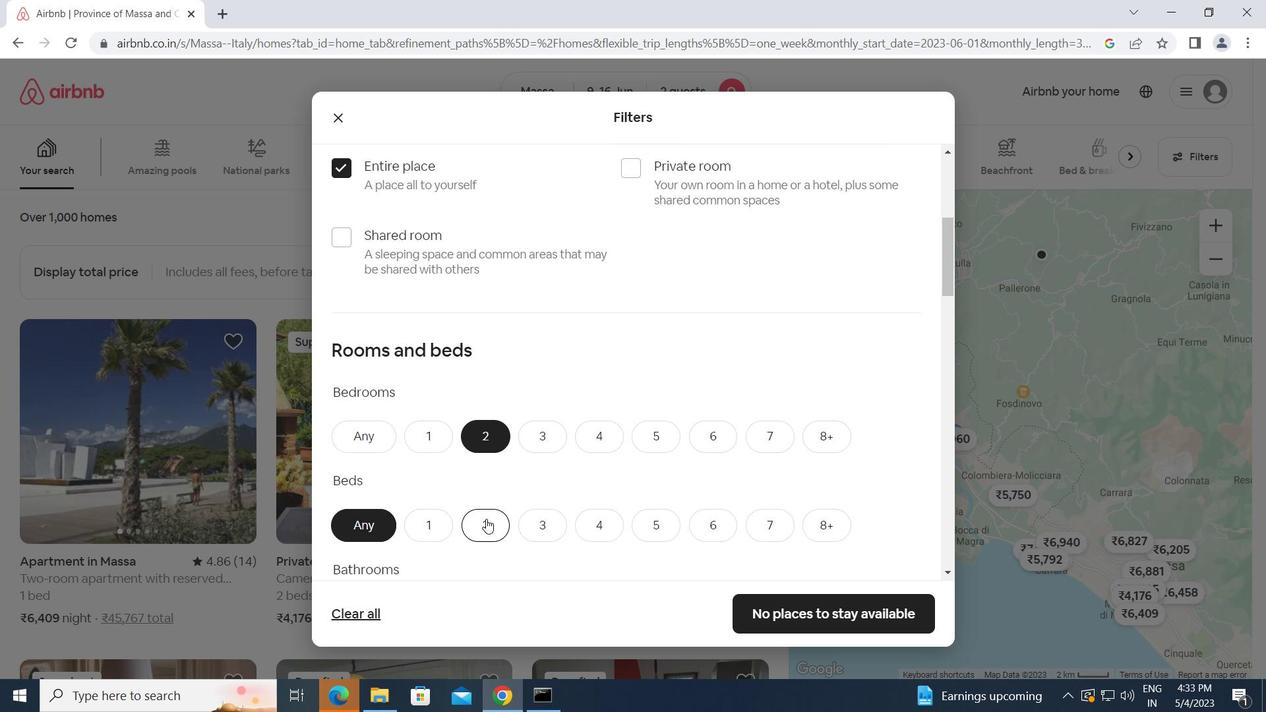 
Action: Mouse scrolled (486, 518) with delta (0, 0)
Screenshot: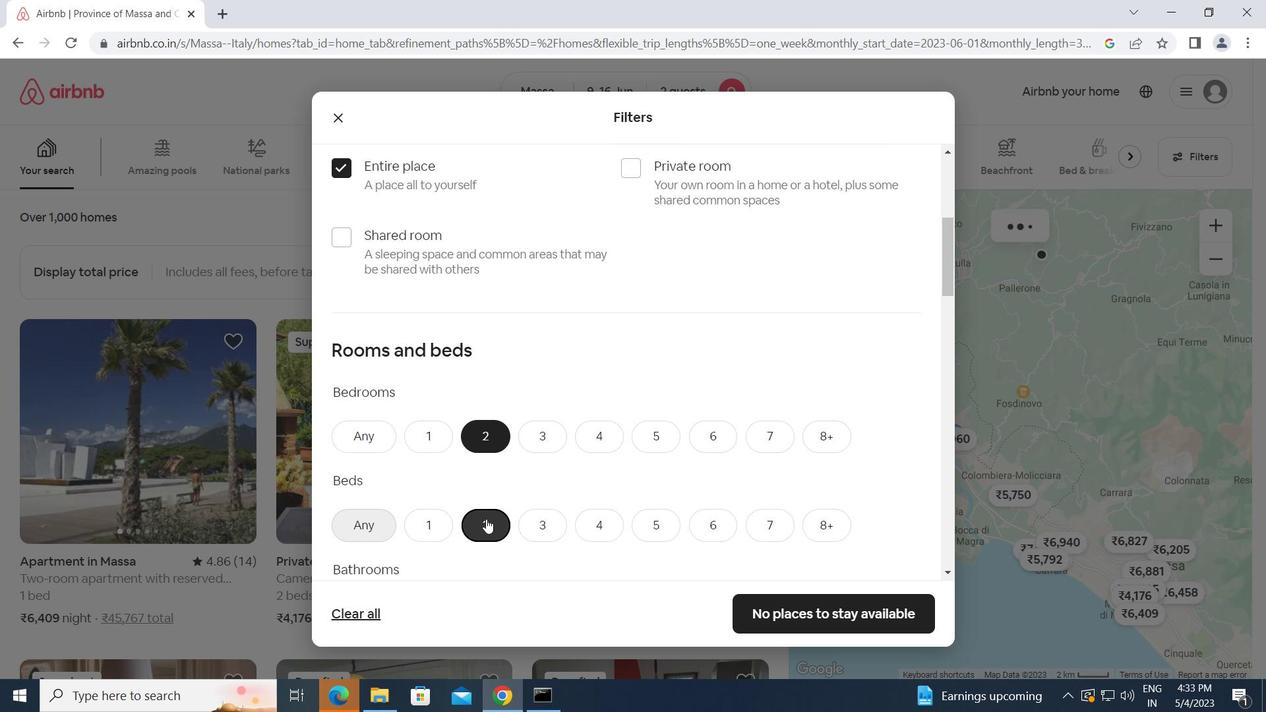 
Action: Mouse scrolled (486, 518) with delta (0, 0)
Screenshot: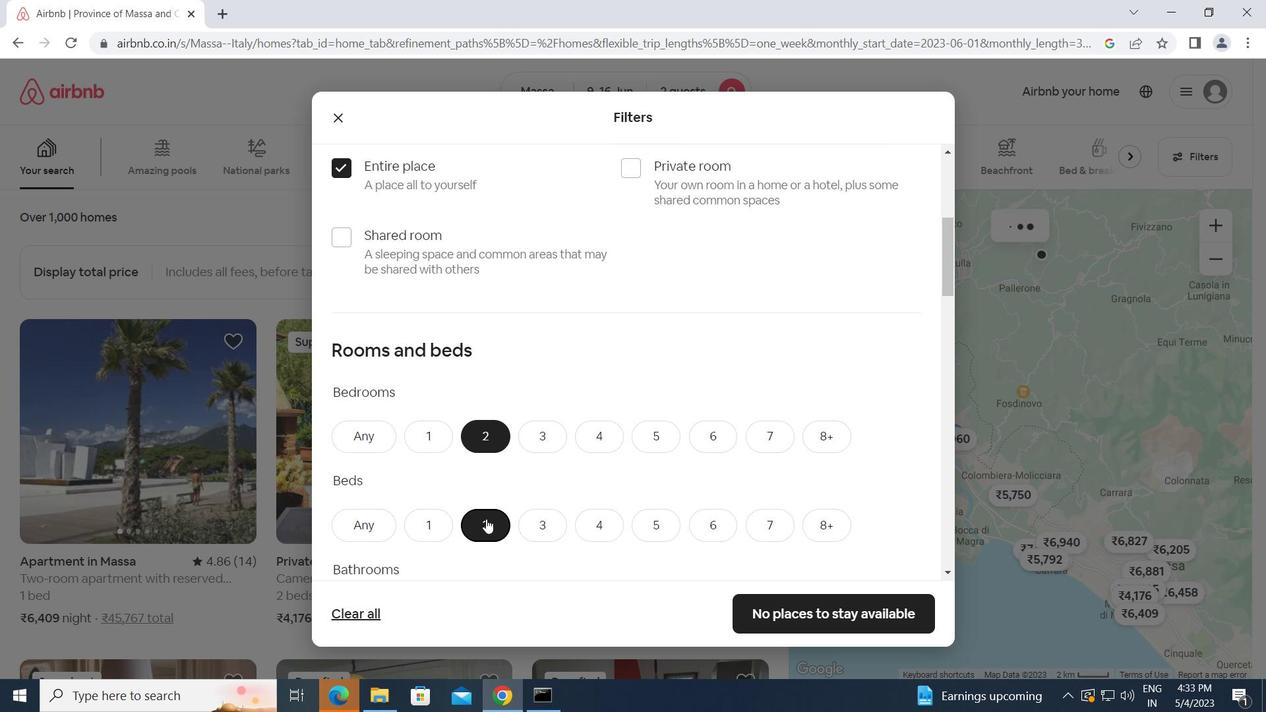
Action: Mouse moved to (440, 450)
Screenshot: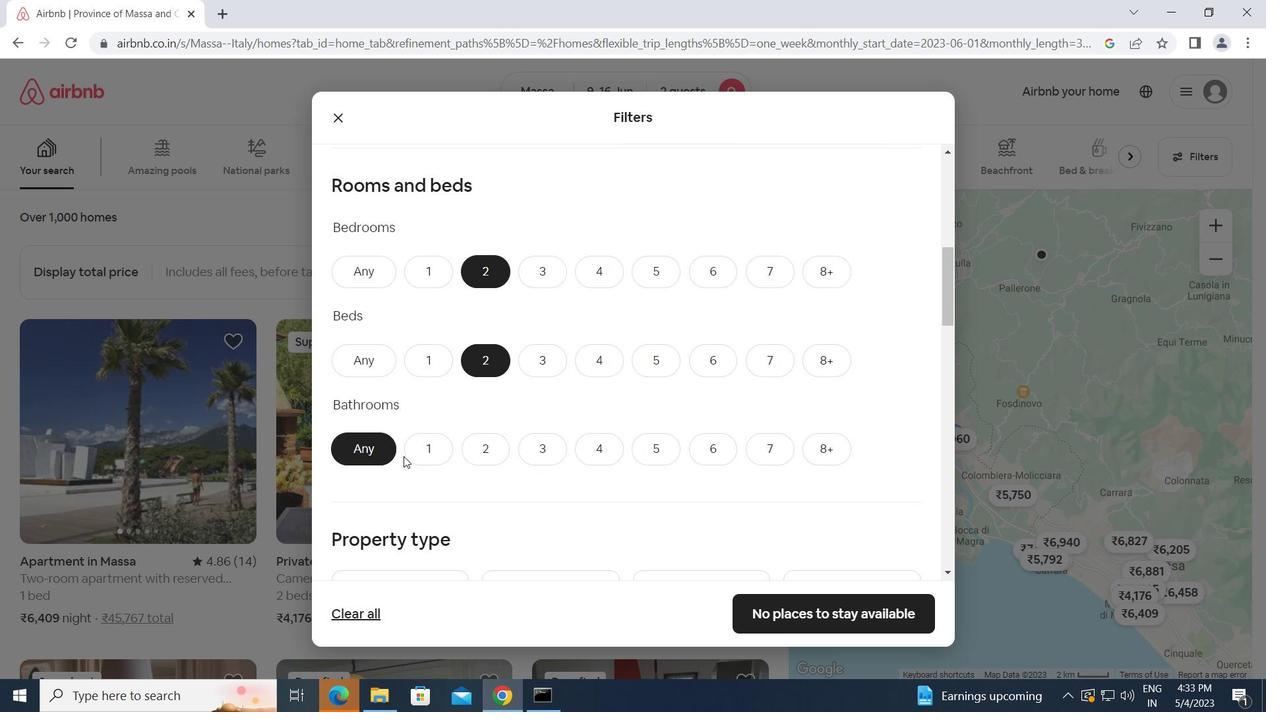 
Action: Mouse pressed left at (440, 450)
Screenshot: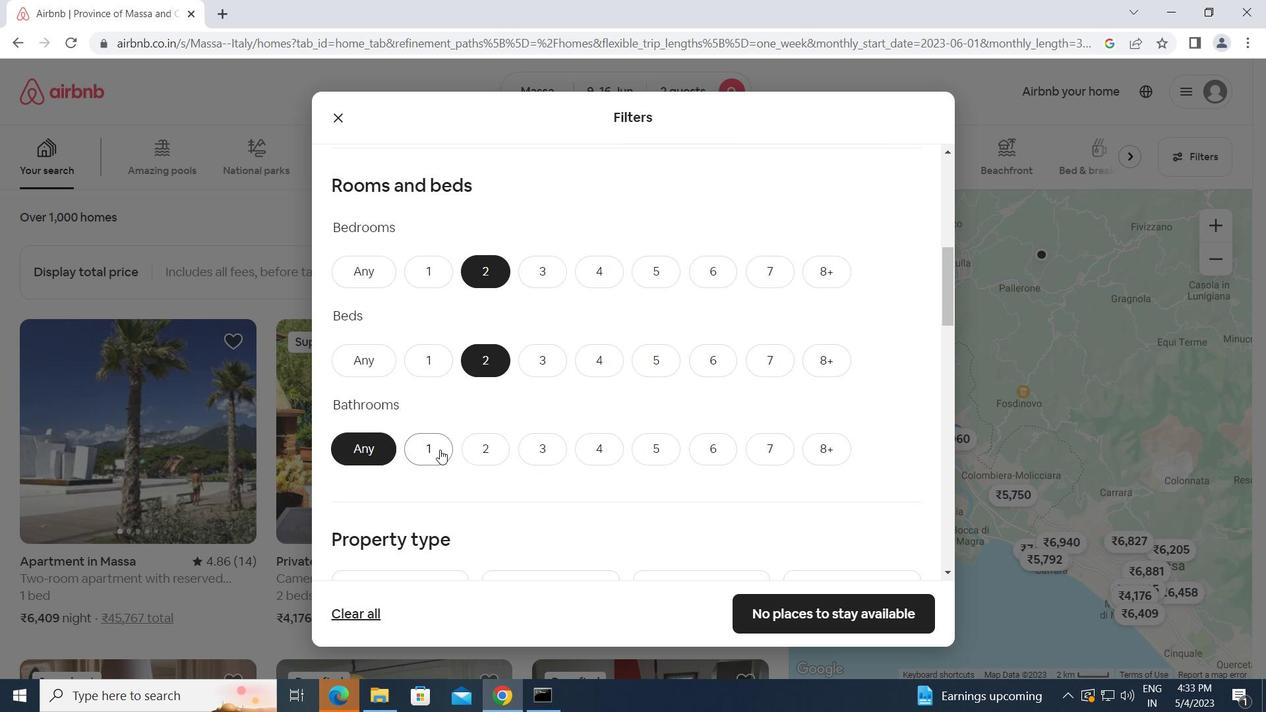 
Action: Mouse moved to (497, 478)
Screenshot: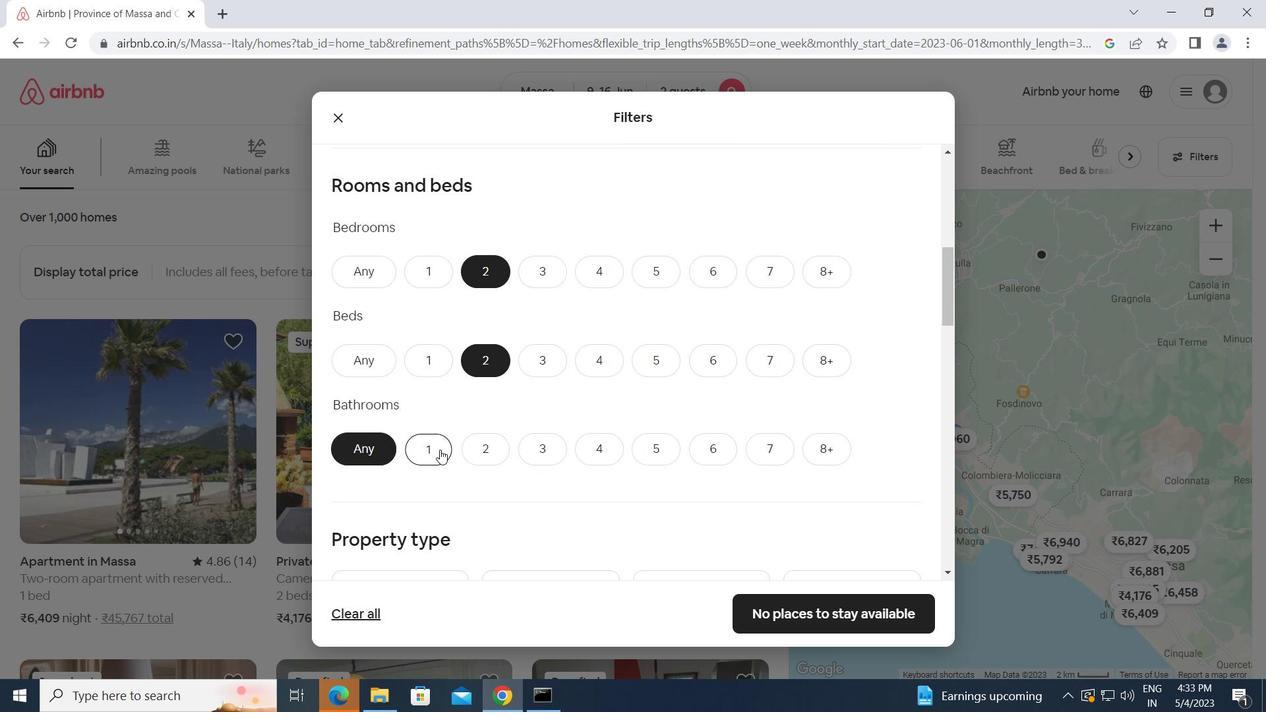 
Action: Mouse scrolled (497, 478) with delta (0, 0)
Screenshot: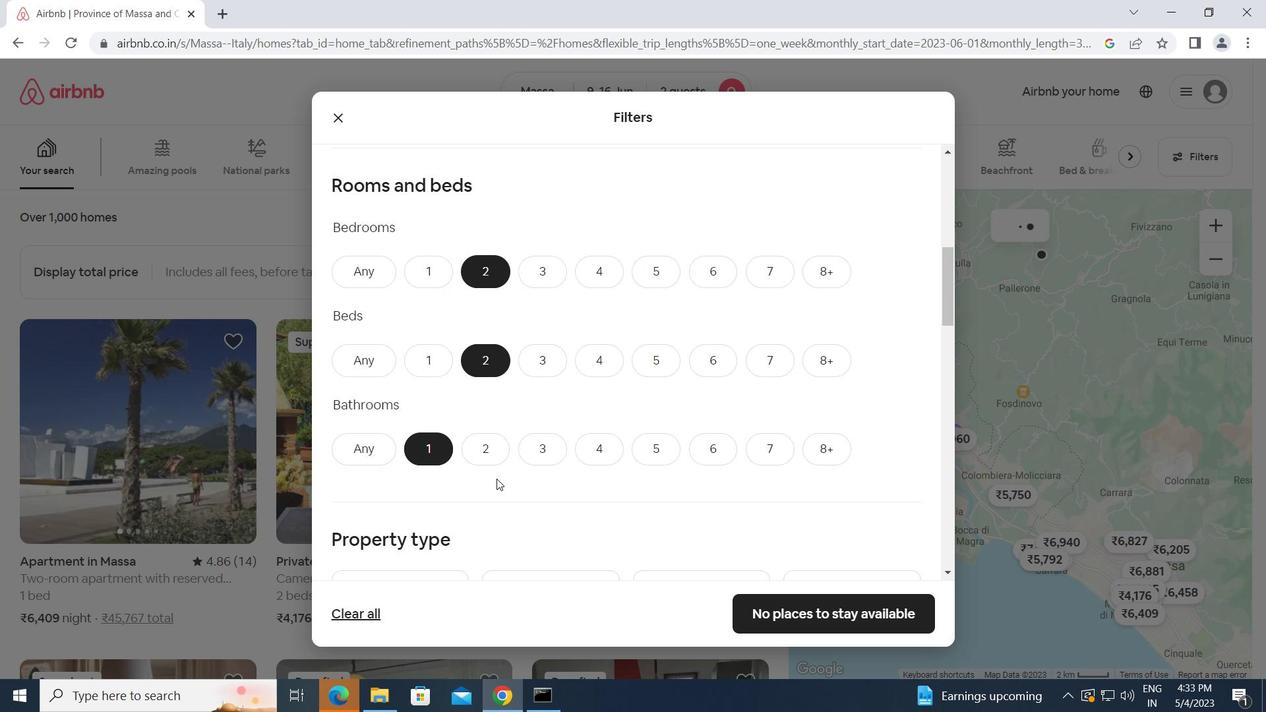 
Action: Mouse scrolled (497, 478) with delta (0, 0)
Screenshot: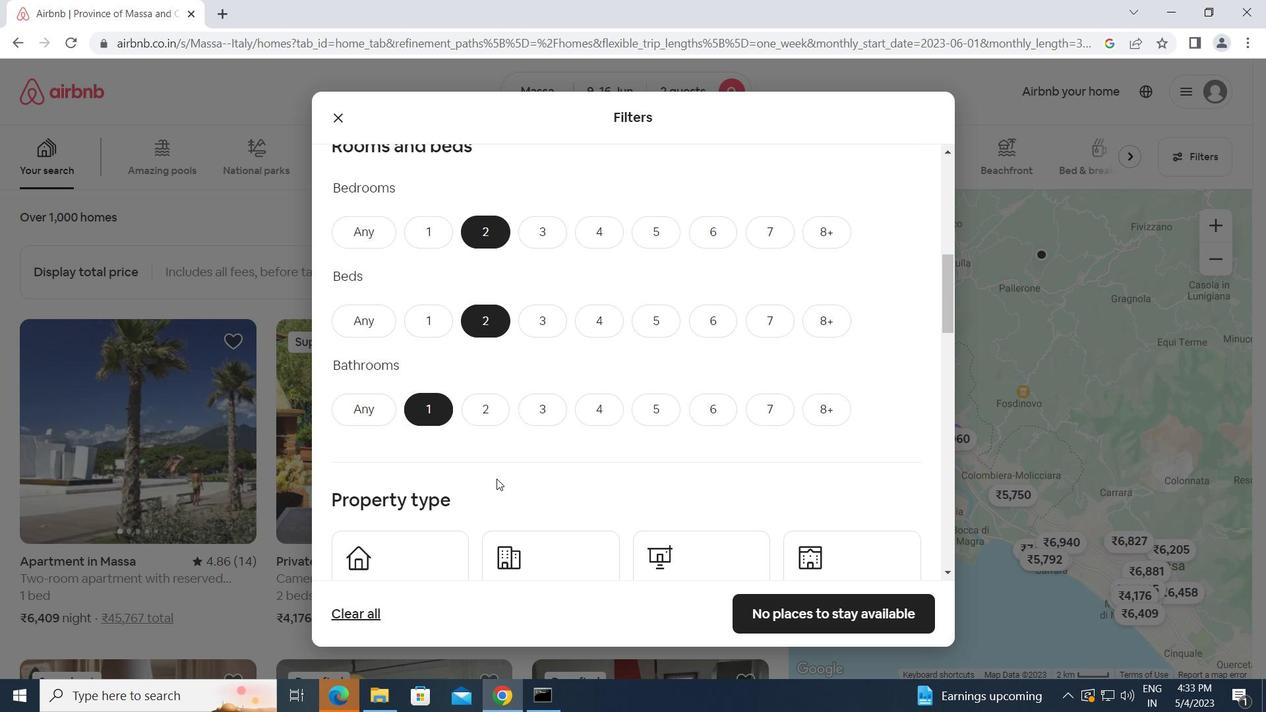 
Action: Mouse scrolled (497, 478) with delta (0, 0)
Screenshot: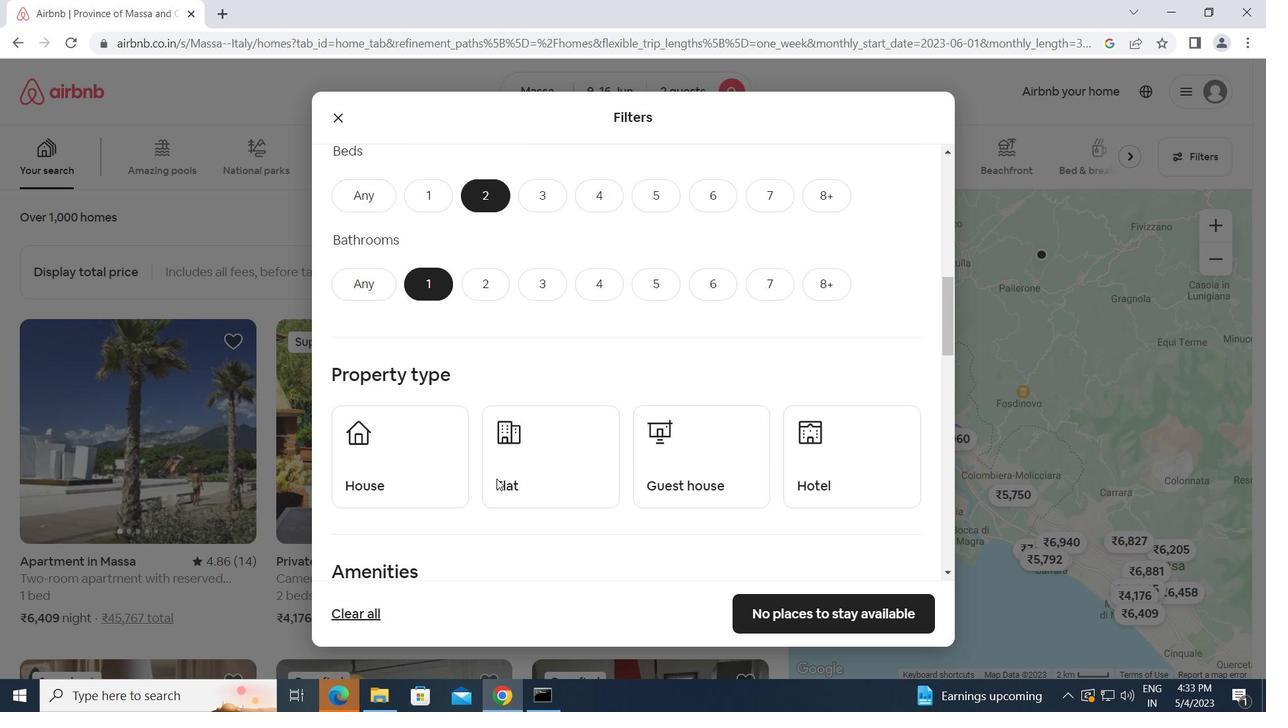 
Action: Mouse moved to (395, 363)
Screenshot: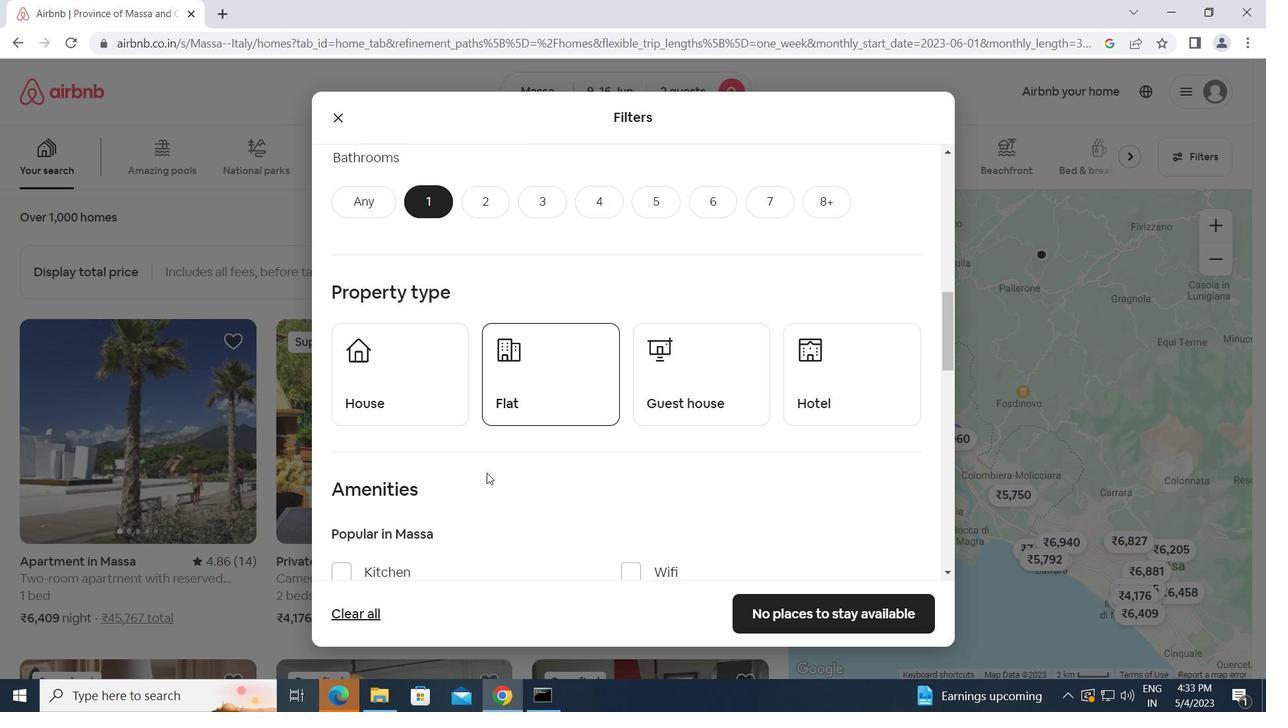 
Action: Mouse pressed left at (395, 363)
Screenshot: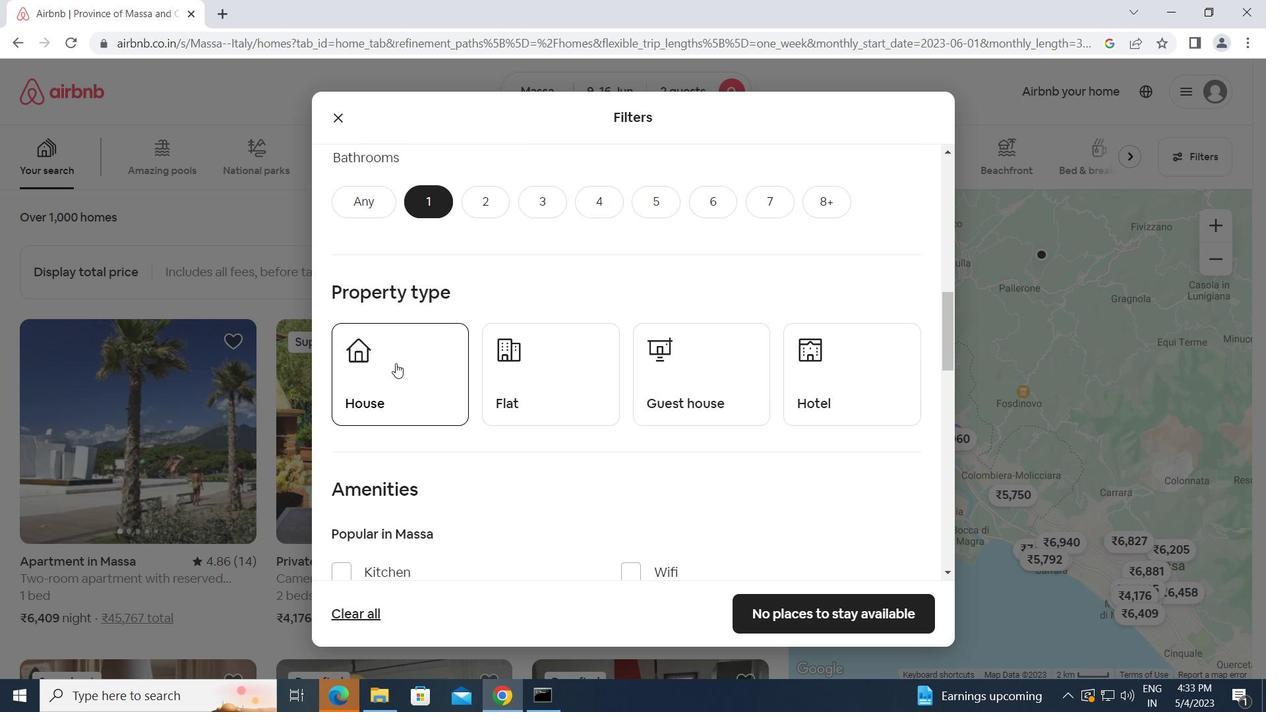 
Action: Mouse moved to (546, 388)
Screenshot: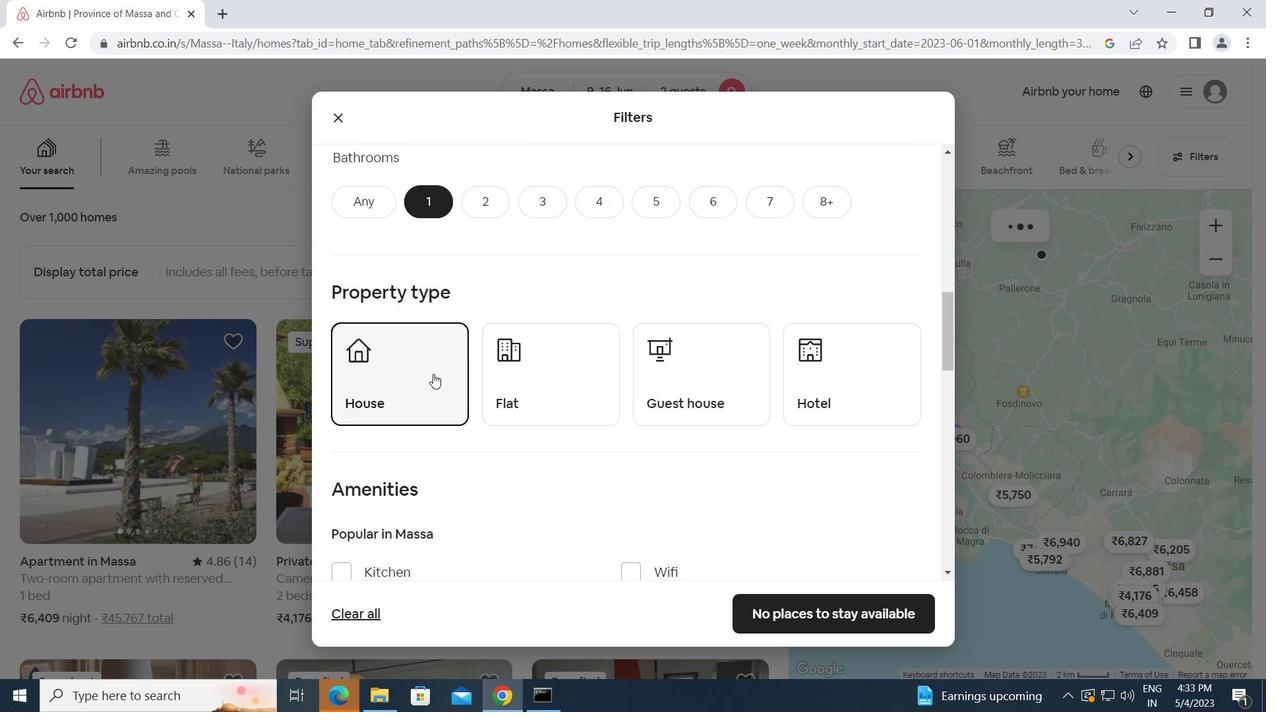 
Action: Mouse pressed left at (546, 388)
Screenshot: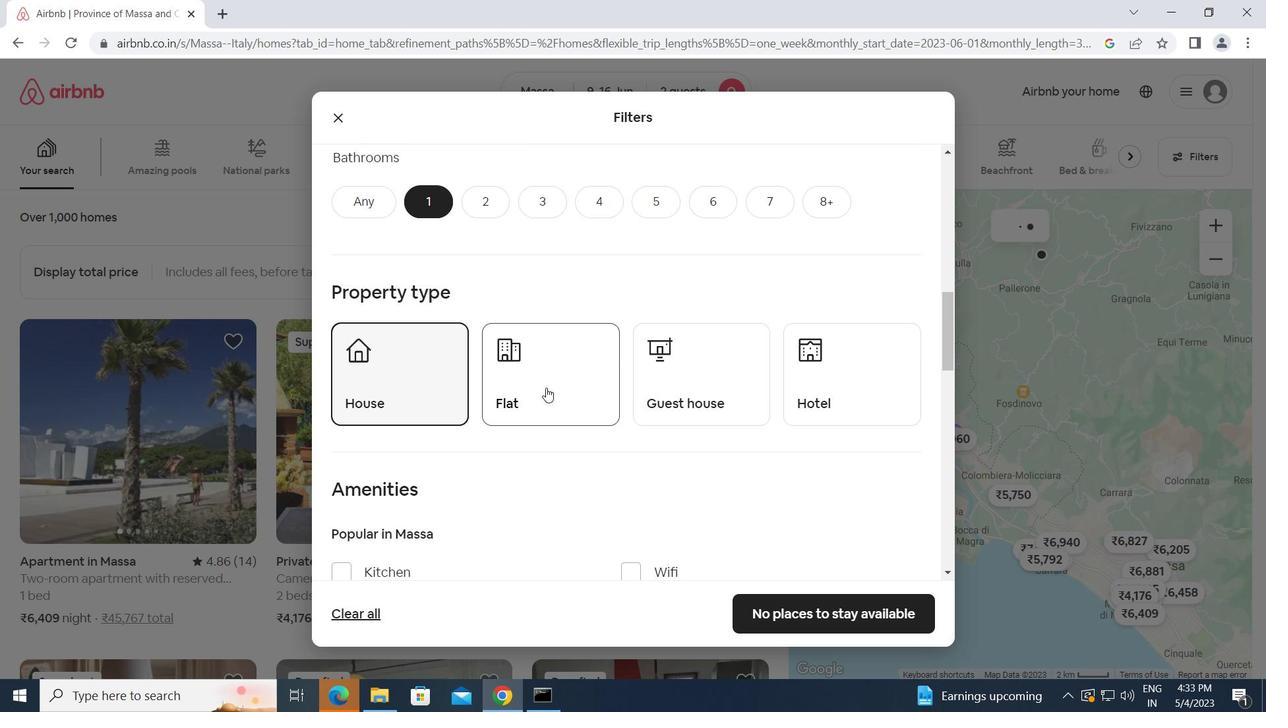 
Action: Mouse moved to (694, 401)
Screenshot: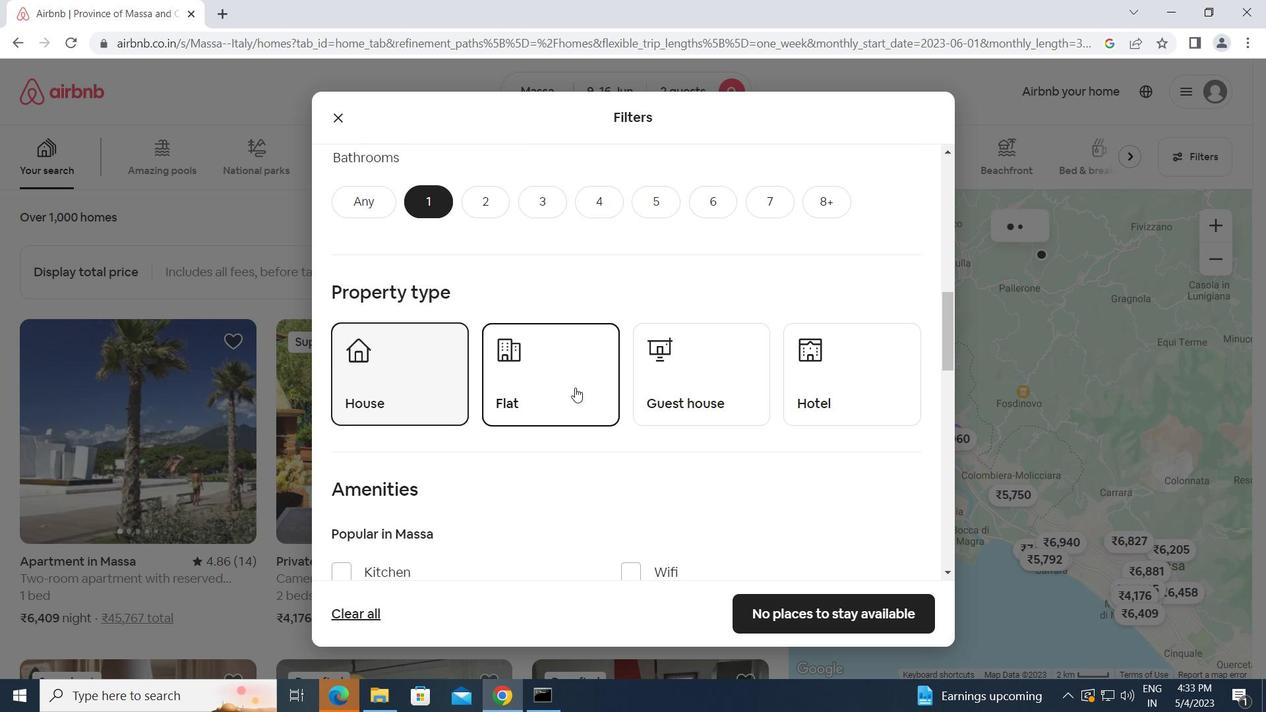 
Action: Mouse pressed left at (694, 401)
Screenshot: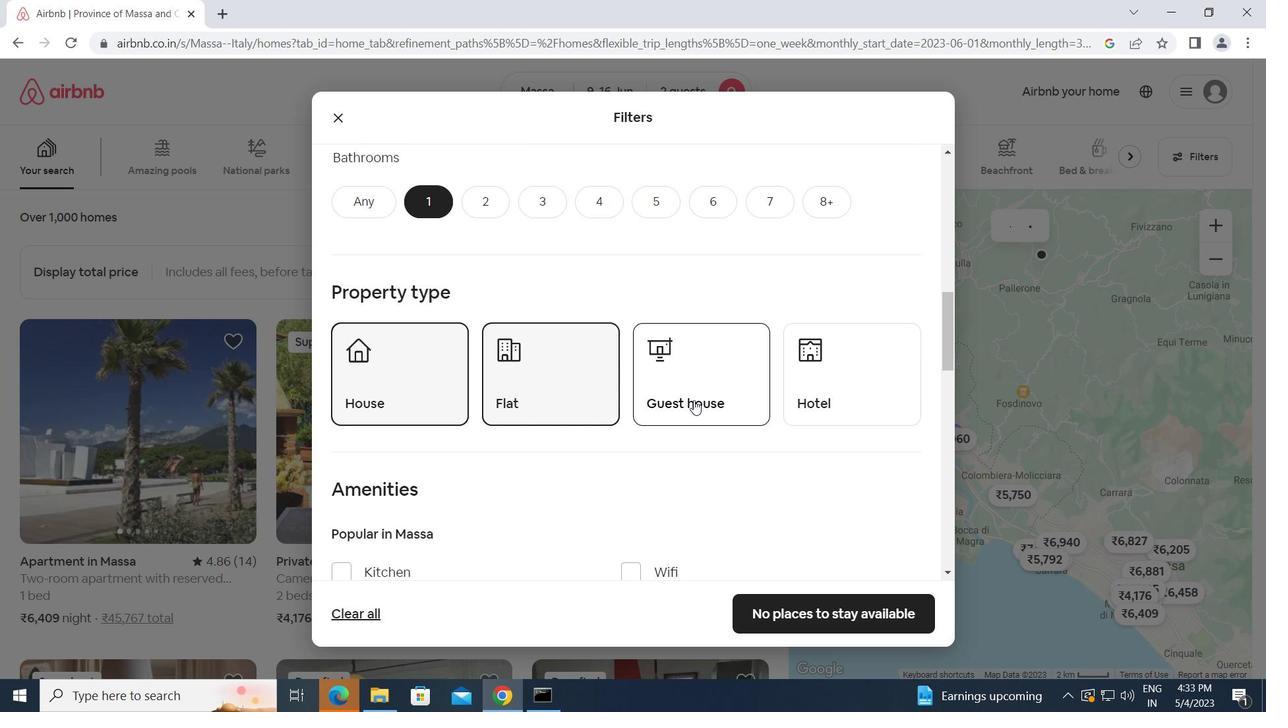 
Action: Mouse moved to (664, 471)
Screenshot: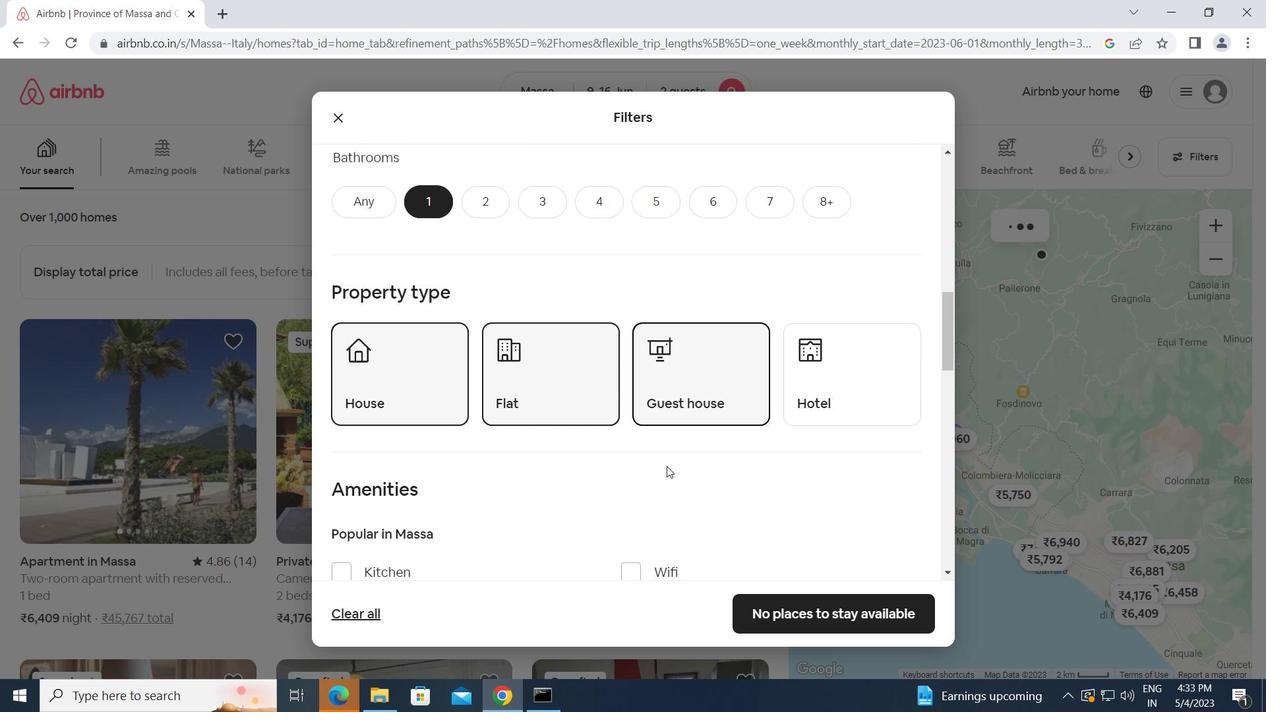 
Action: Mouse scrolled (664, 470) with delta (0, 0)
Screenshot: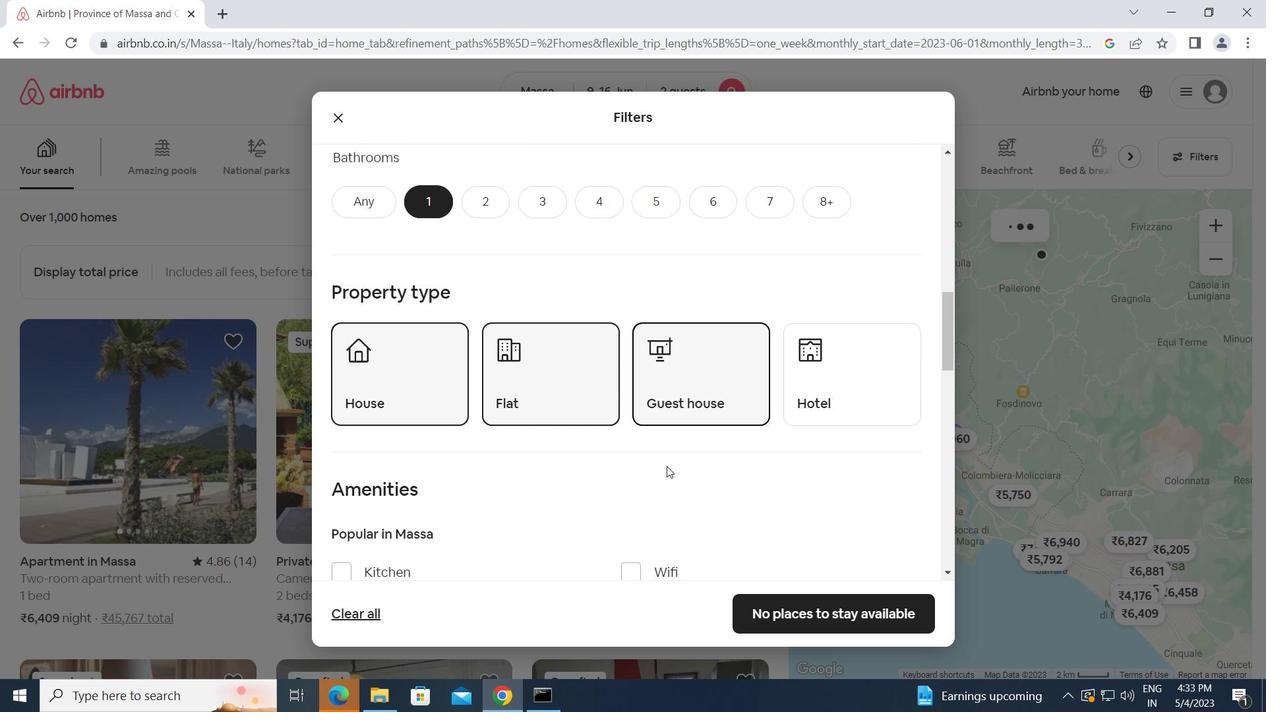 
Action: Mouse scrolled (664, 470) with delta (0, 0)
Screenshot: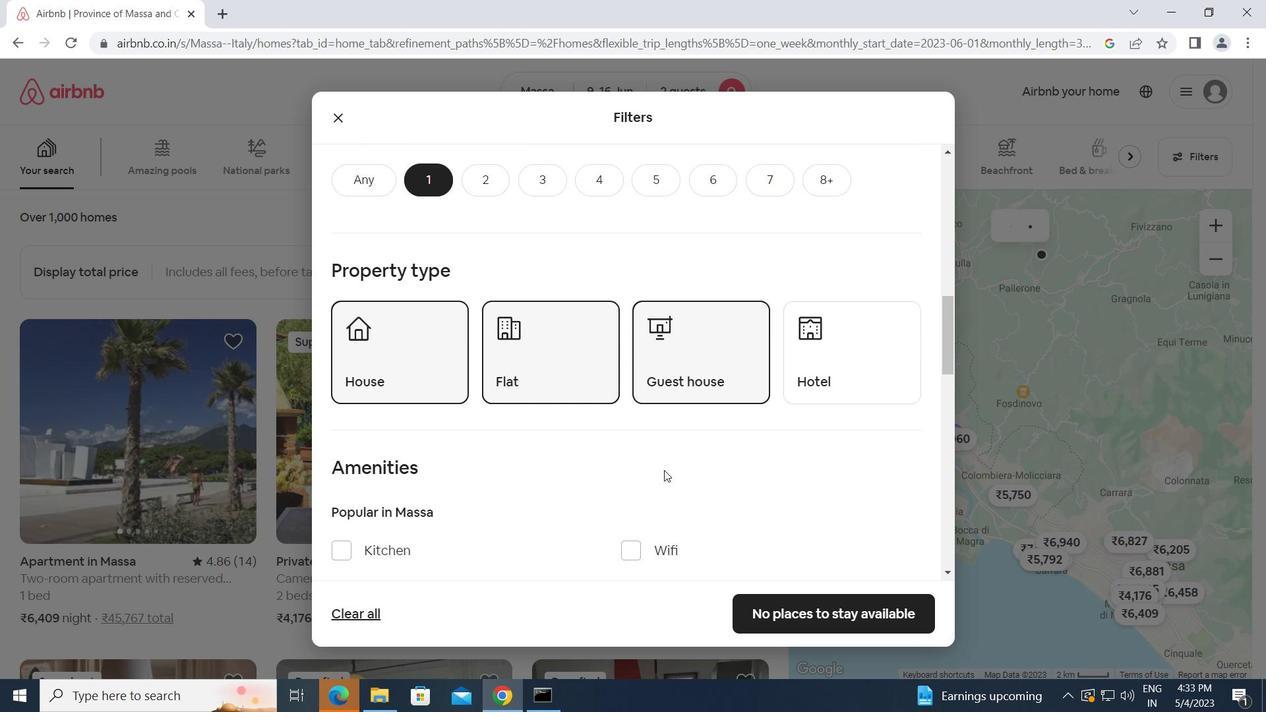 
Action: Mouse scrolled (664, 470) with delta (0, 0)
Screenshot: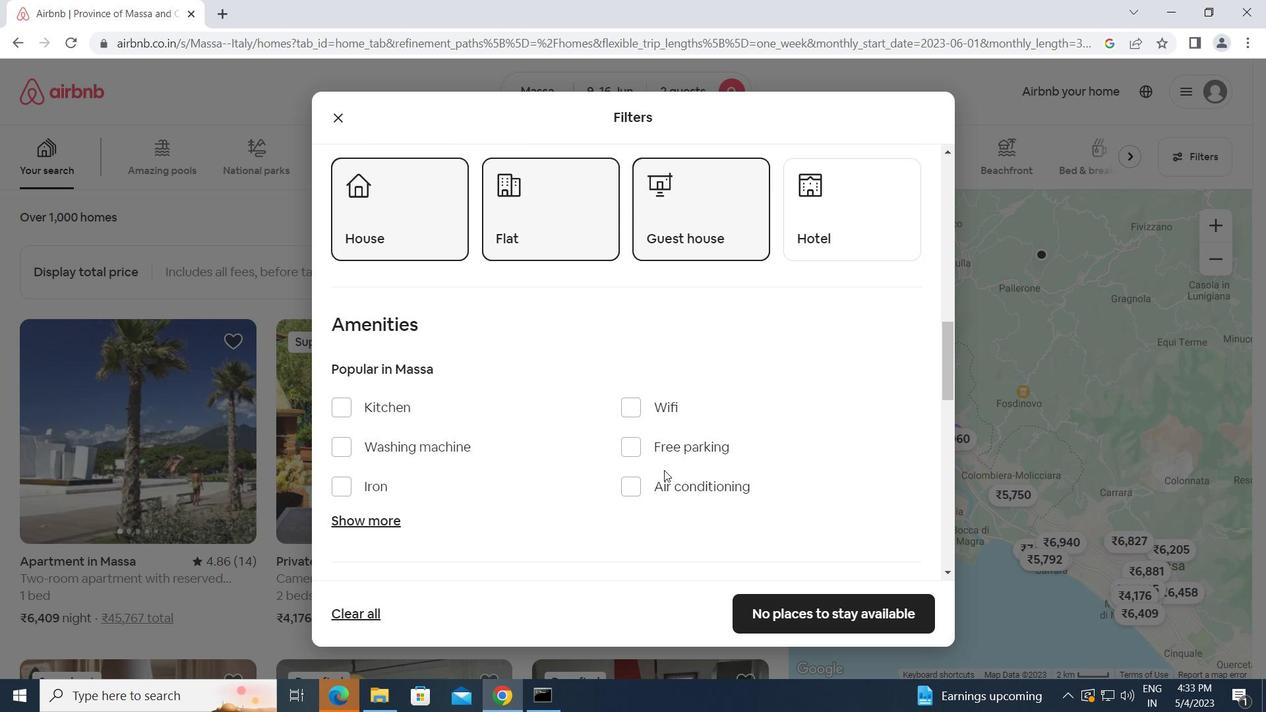 
Action: Mouse scrolled (664, 470) with delta (0, 0)
Screenshot: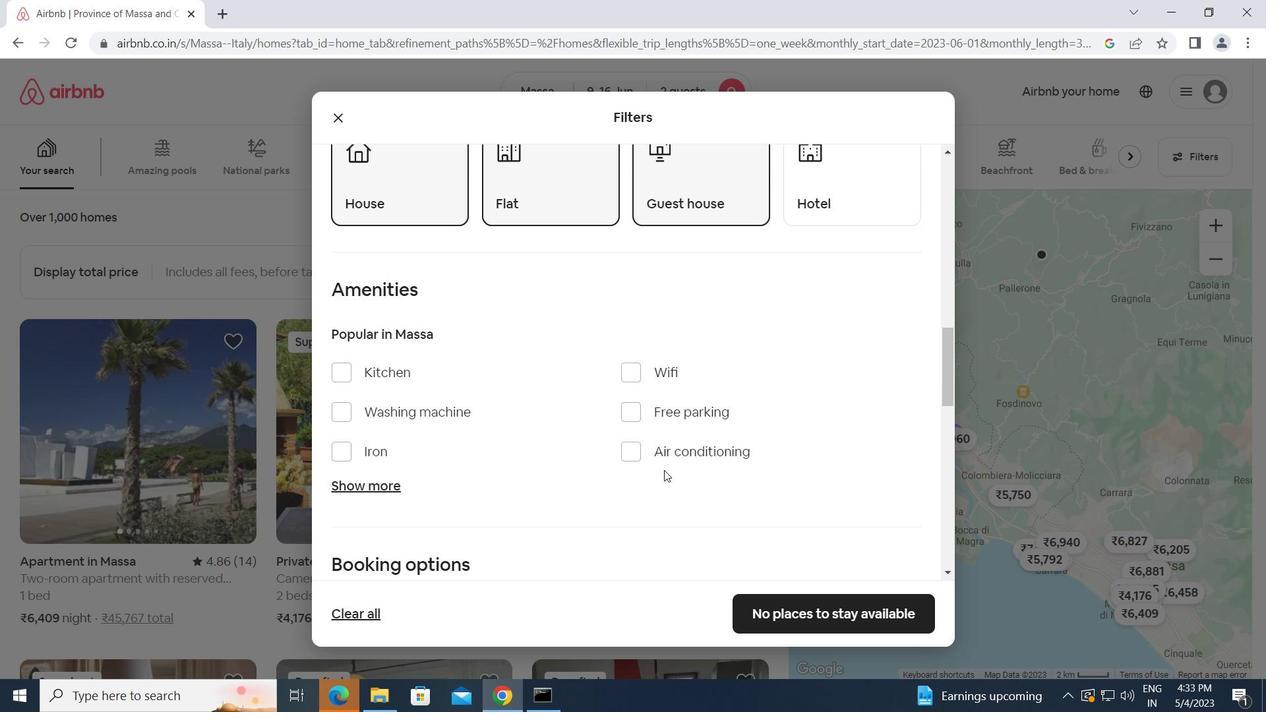 
Action: Mouse scrolled (664, 470) with delta (0, 0)
Screenshot: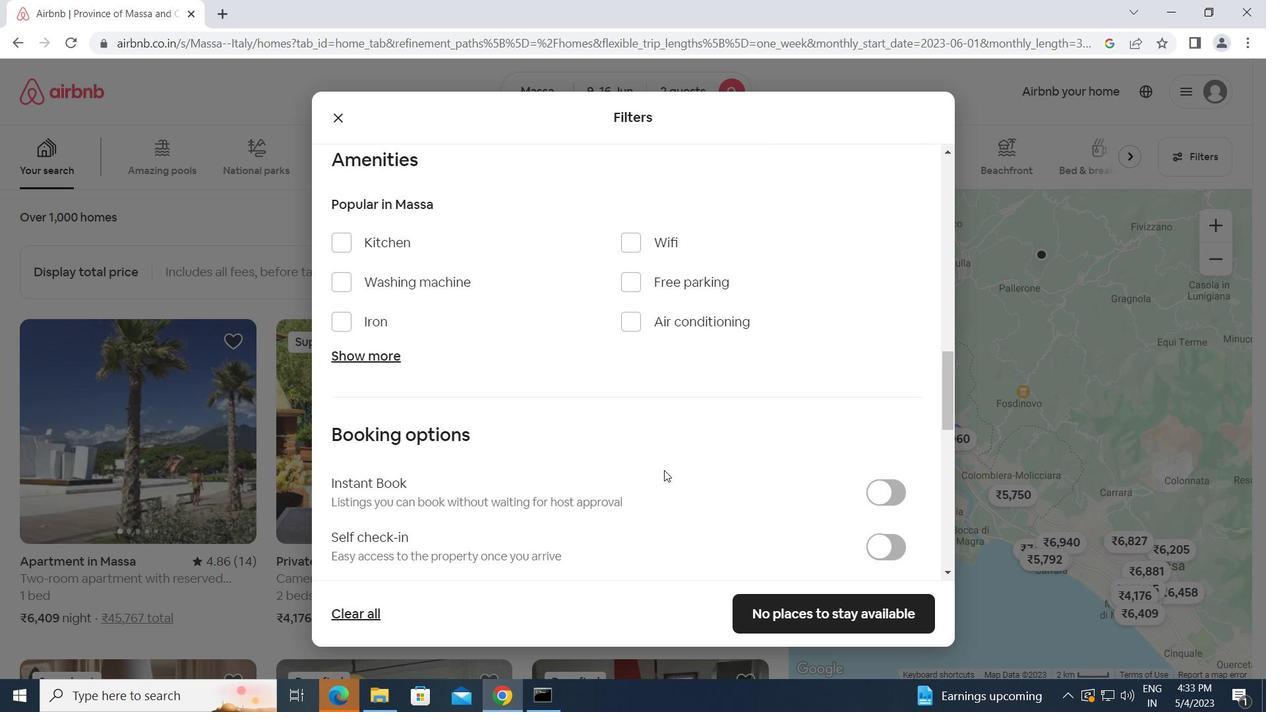 
Action: Mouse moved to (878, 461)
Screenshot: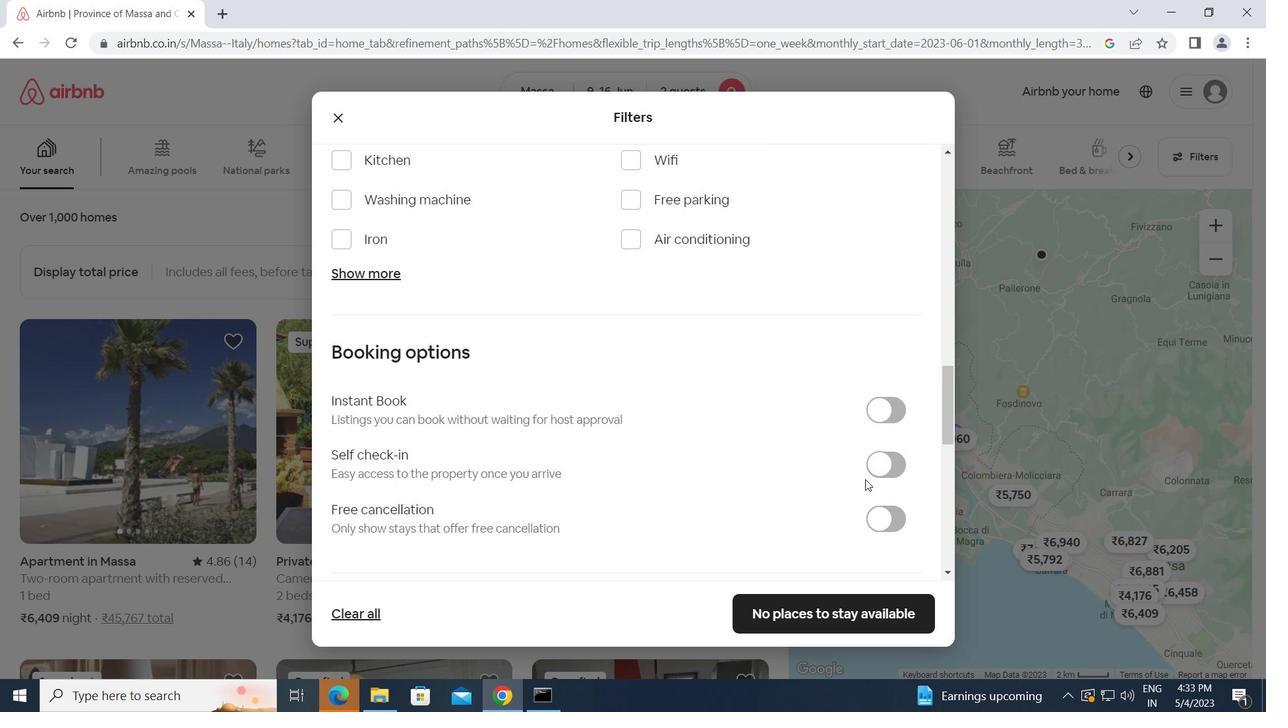 
Action: Mouse pressed left at (878, 461)
Screenshot: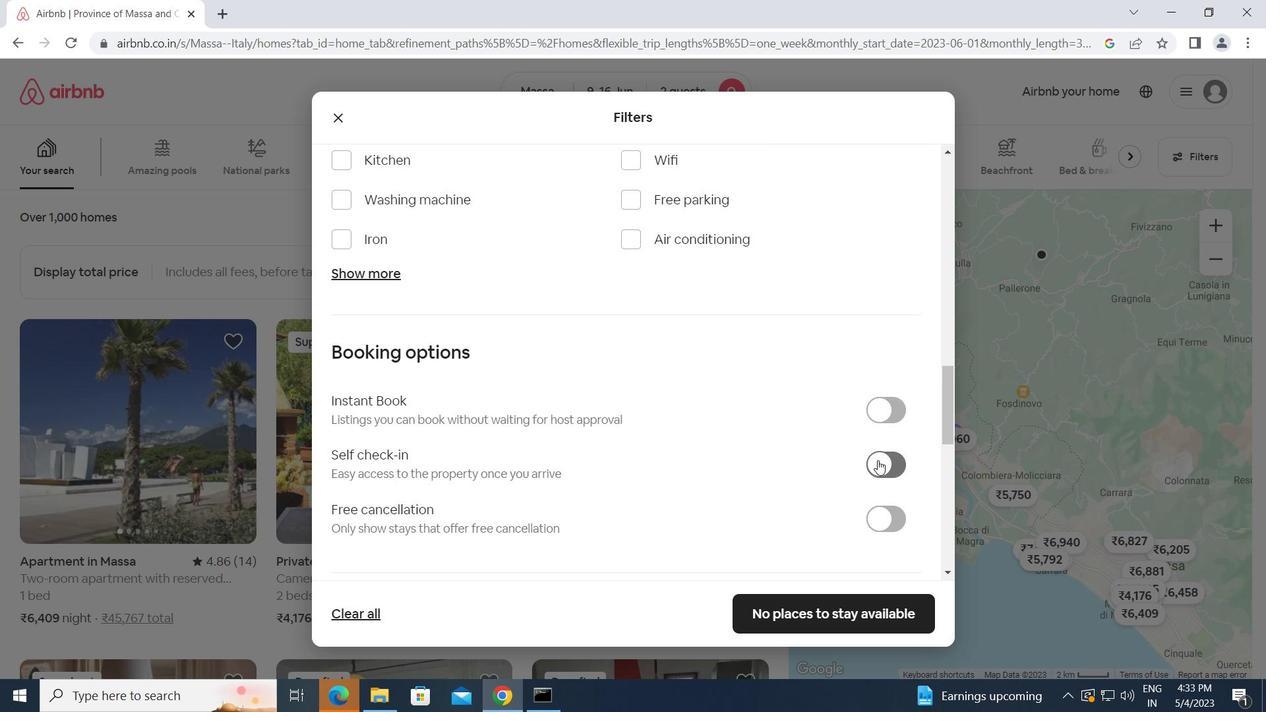 
Action: Mouse moved to (730, 511)
Screenshot: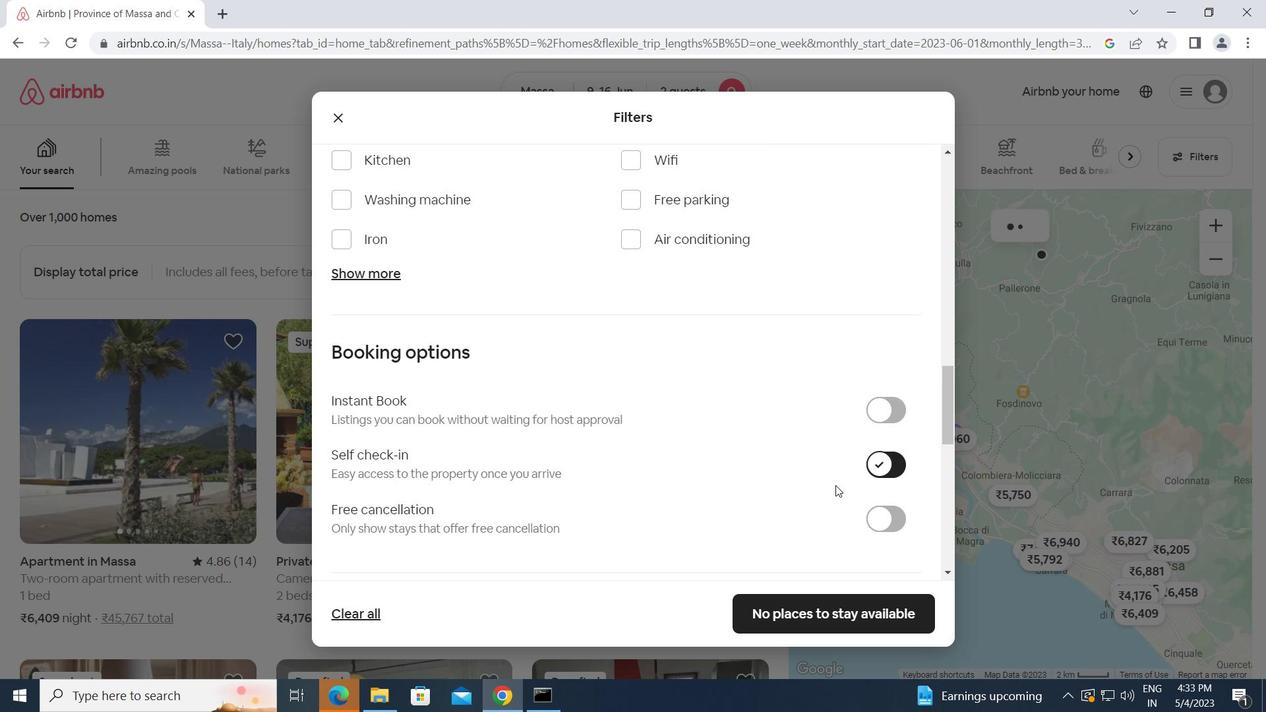 
Action: Mouse scrolled (730, 510) with delta (0, 0)
Screenshot: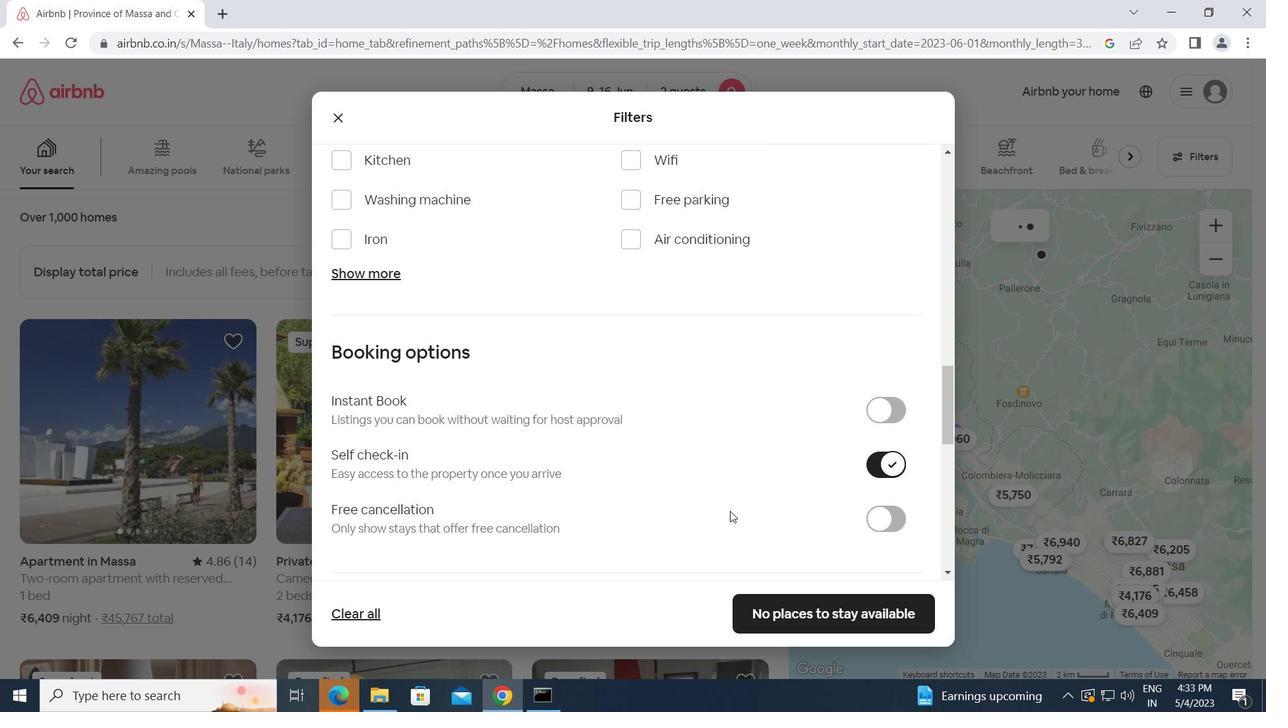 
Action: Mouse scrolled (730, 510) with delta (0, 0)
Screenshot: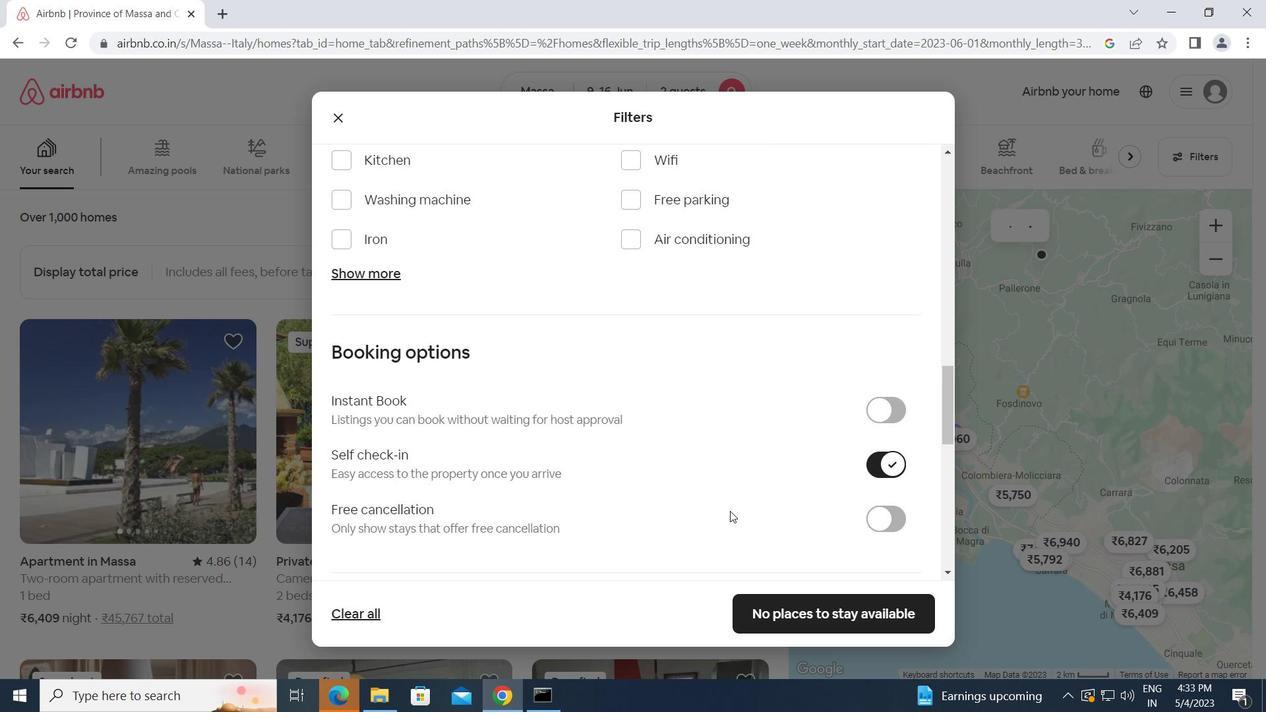 
Action: Mouse scrolled (730, 510) with delta (0, 0)
Screenshot: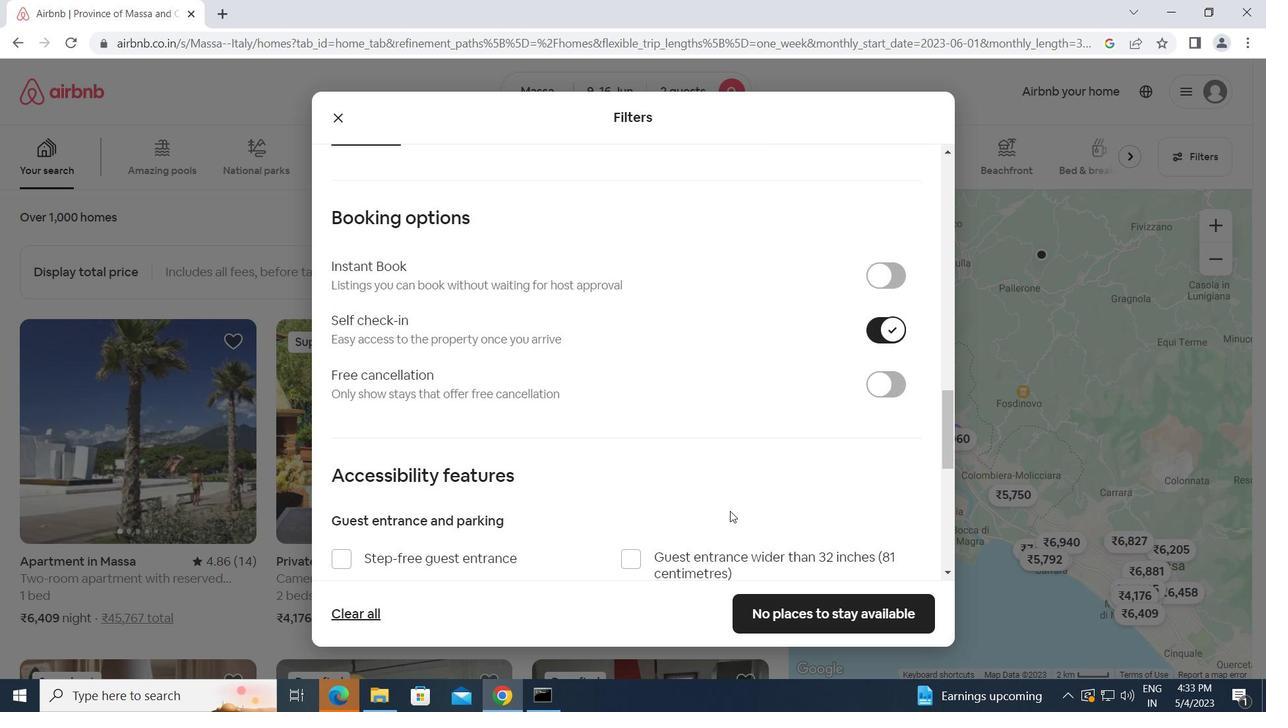 
Action: Mouse scrolled (730, 510) with delta (0, 0)
Screenshot: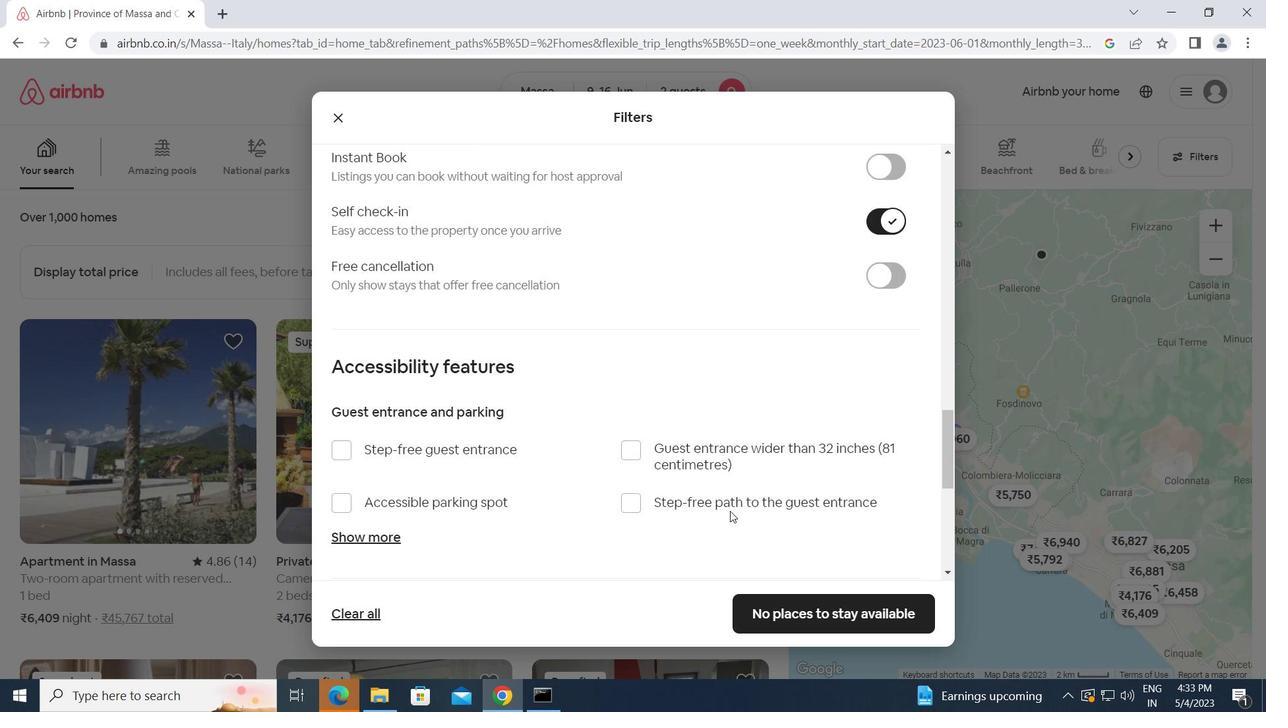 
Action: Mouse scrolled (730, 510) with delta (0, 0)
Screenshot: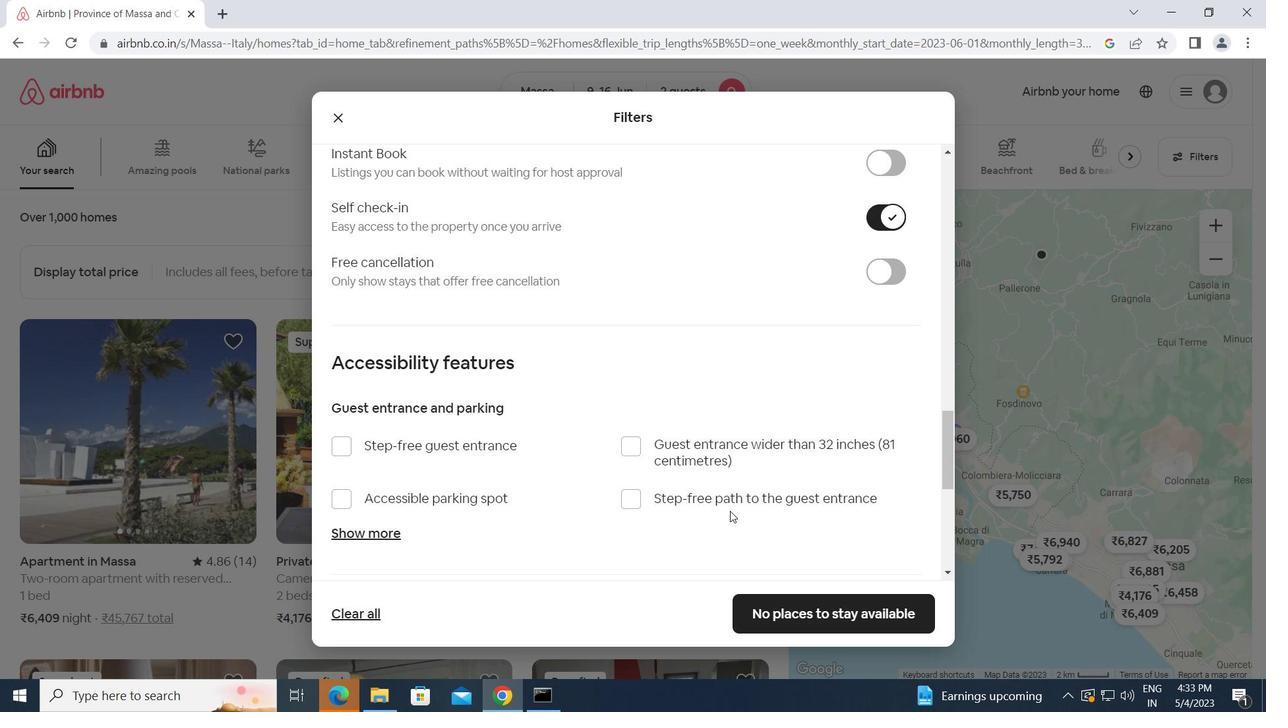 
Action: Mouse scrolled (730, 510) with delta (0, 0)
Screenshot: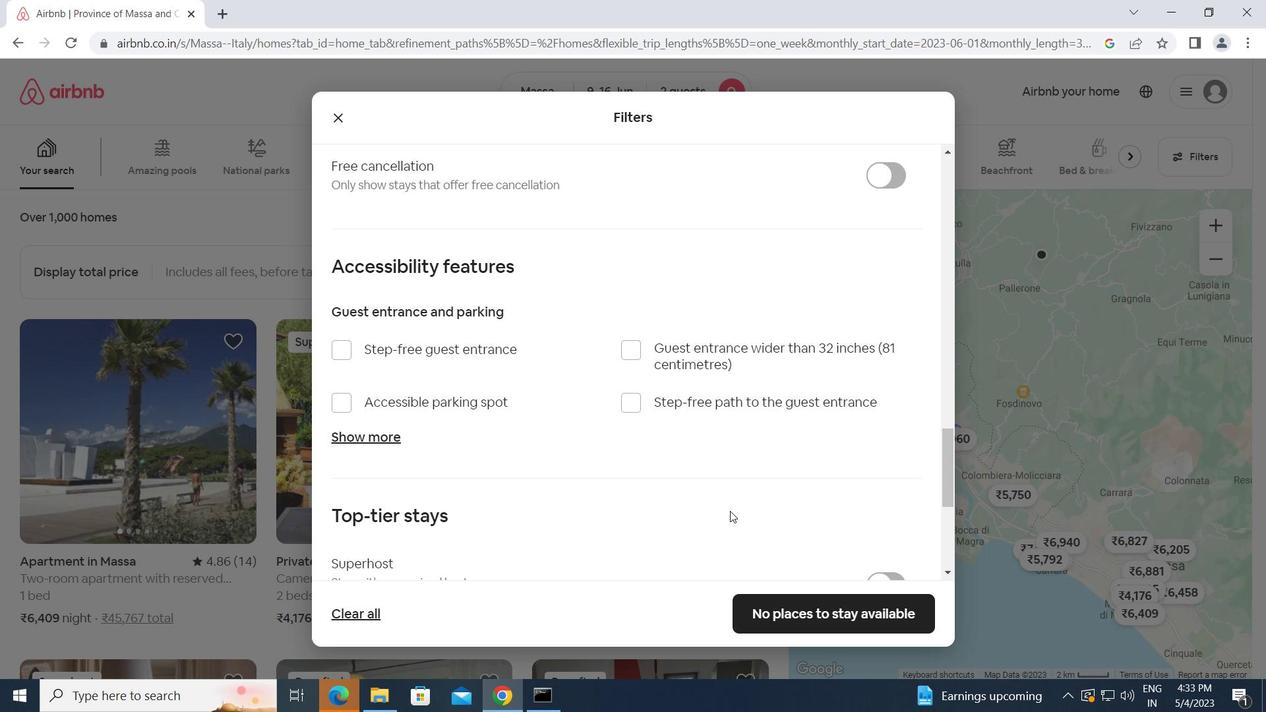 
Action: Mouse moved to (602, 519)
Screenshot: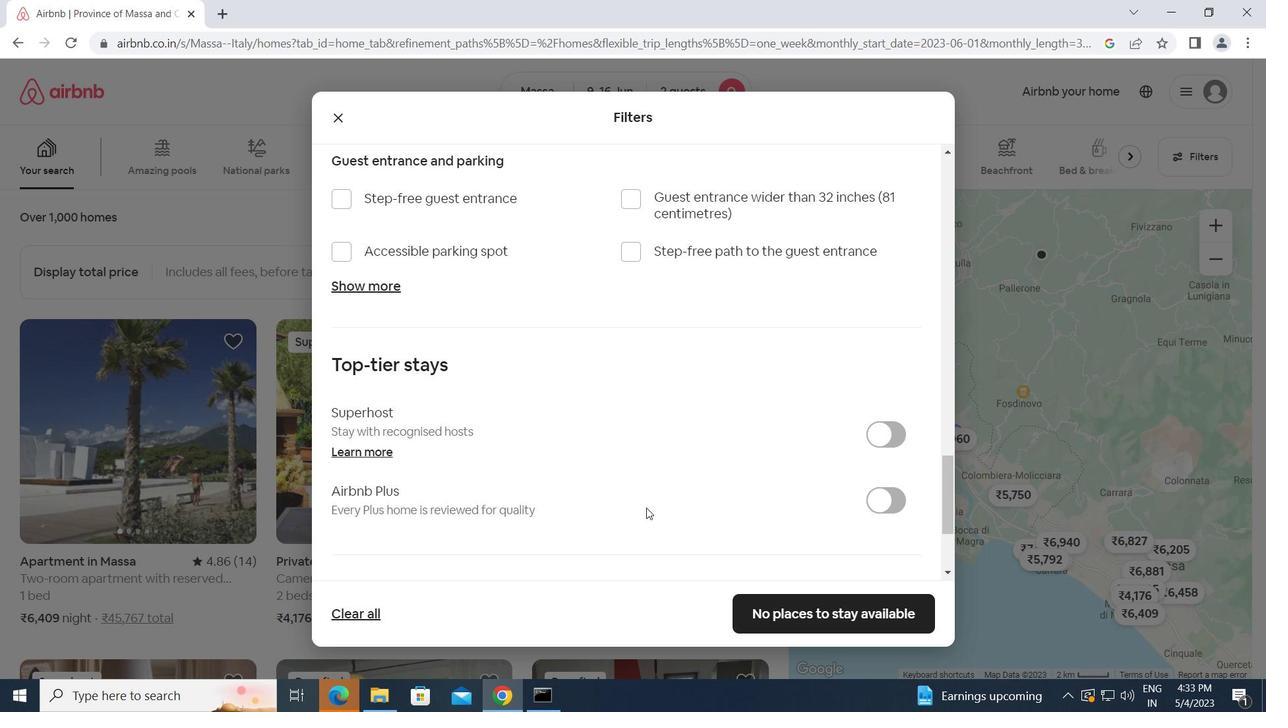 
Action: Mouse scrolled (602, 519) with delta (0, 0)
Screenshot: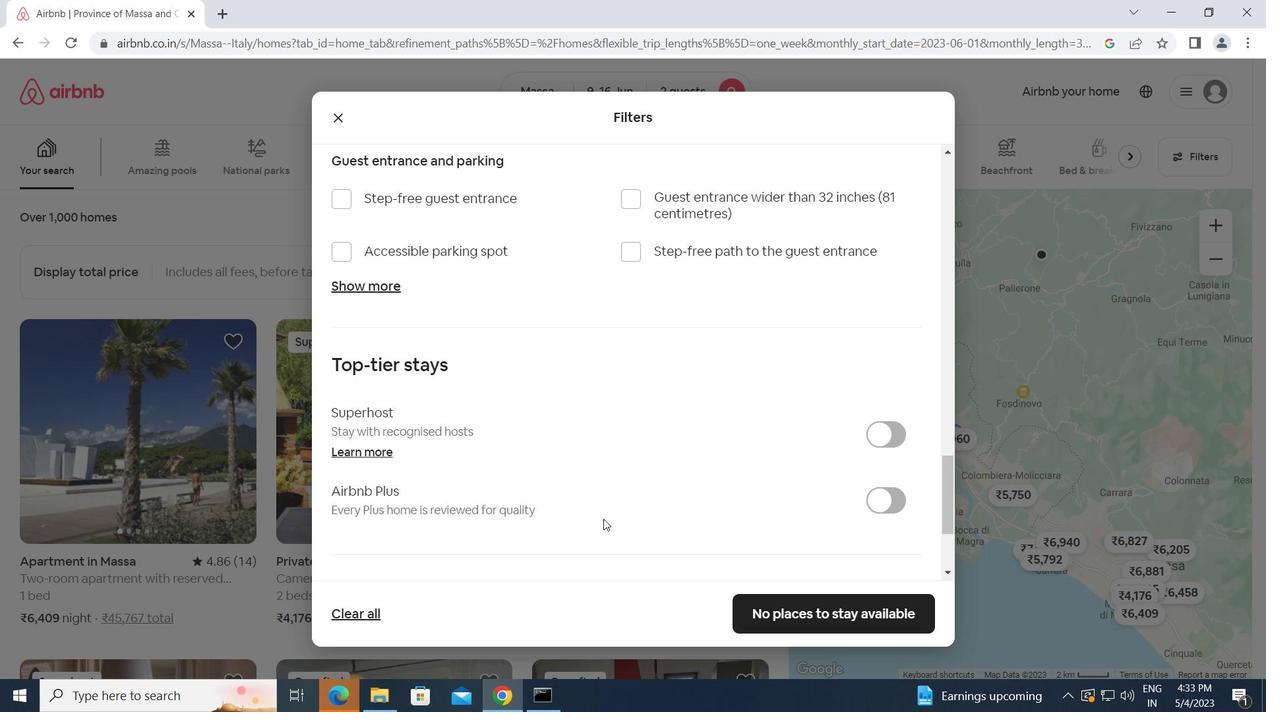 
Action: Mouse scrolled (602, 519) with delta (0, 0)
Screenshot: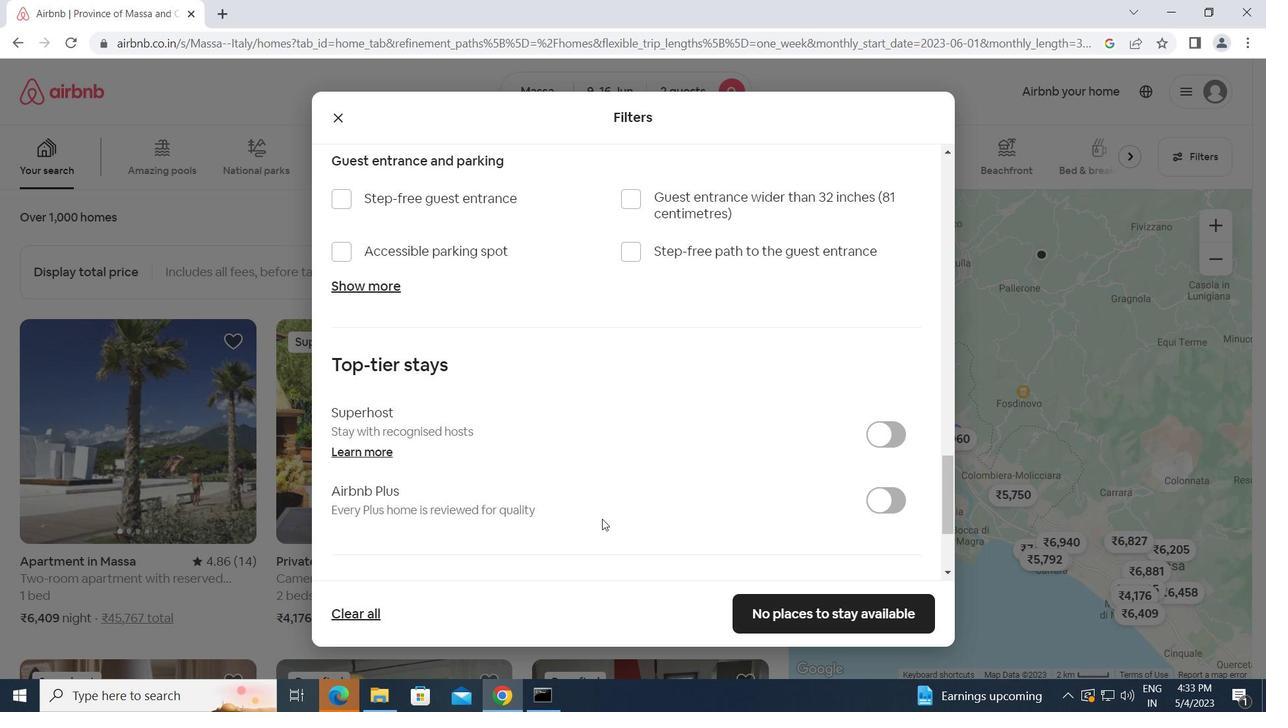 
Action: Mouse scrolled (602, 519) with delta (0, 0)
Screenshot: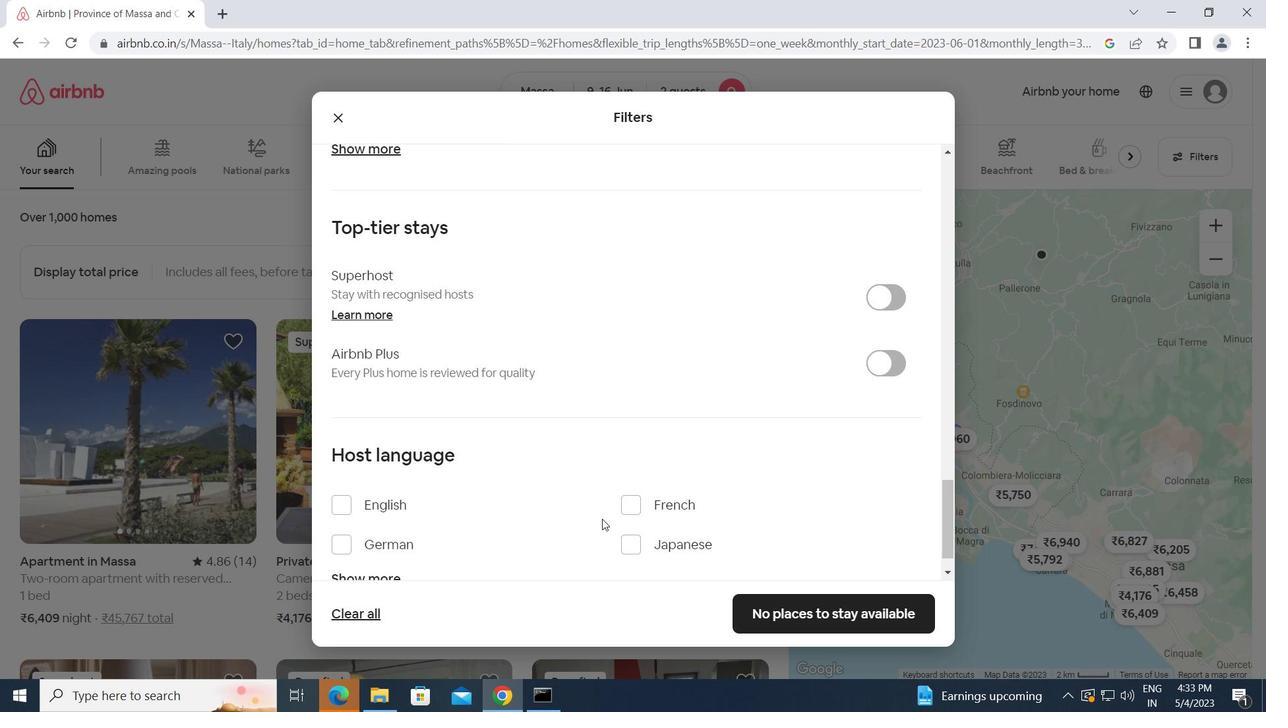 
Action: Mouse scrolled (602, 519) with delta (0, 0)
Screenshot: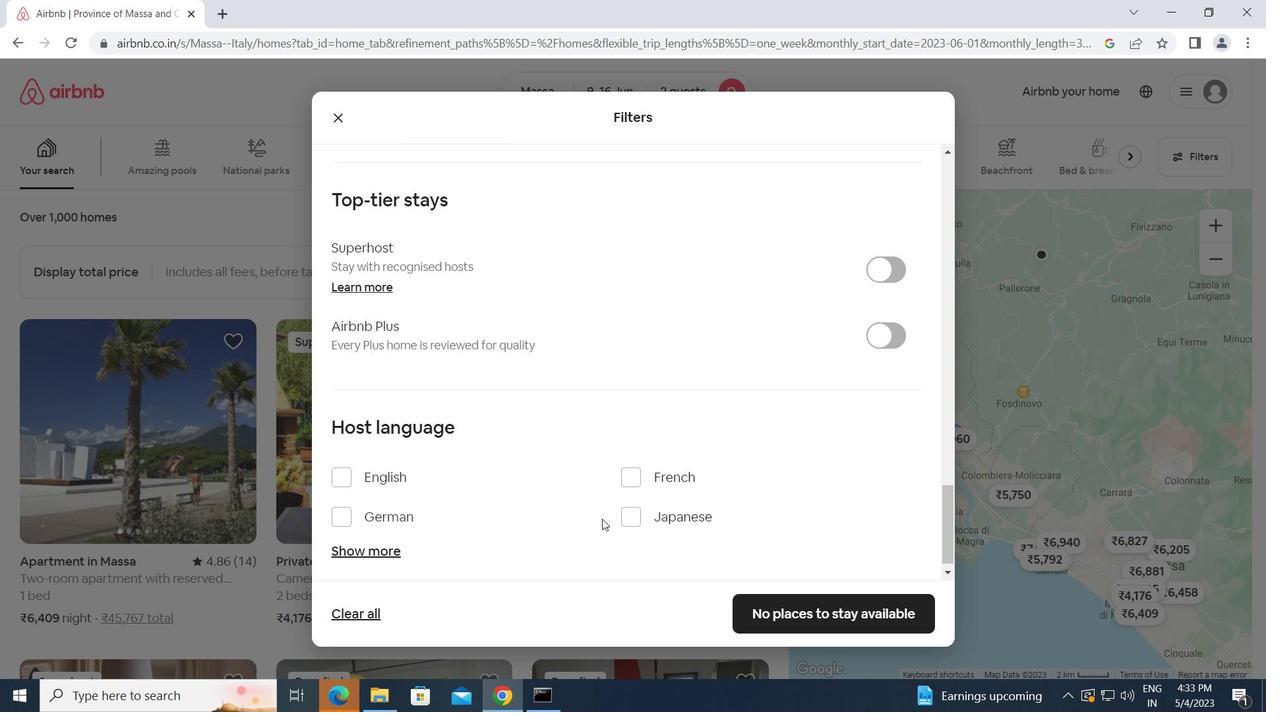 
Action: Mouse moved to (347, 465)
Screenshot: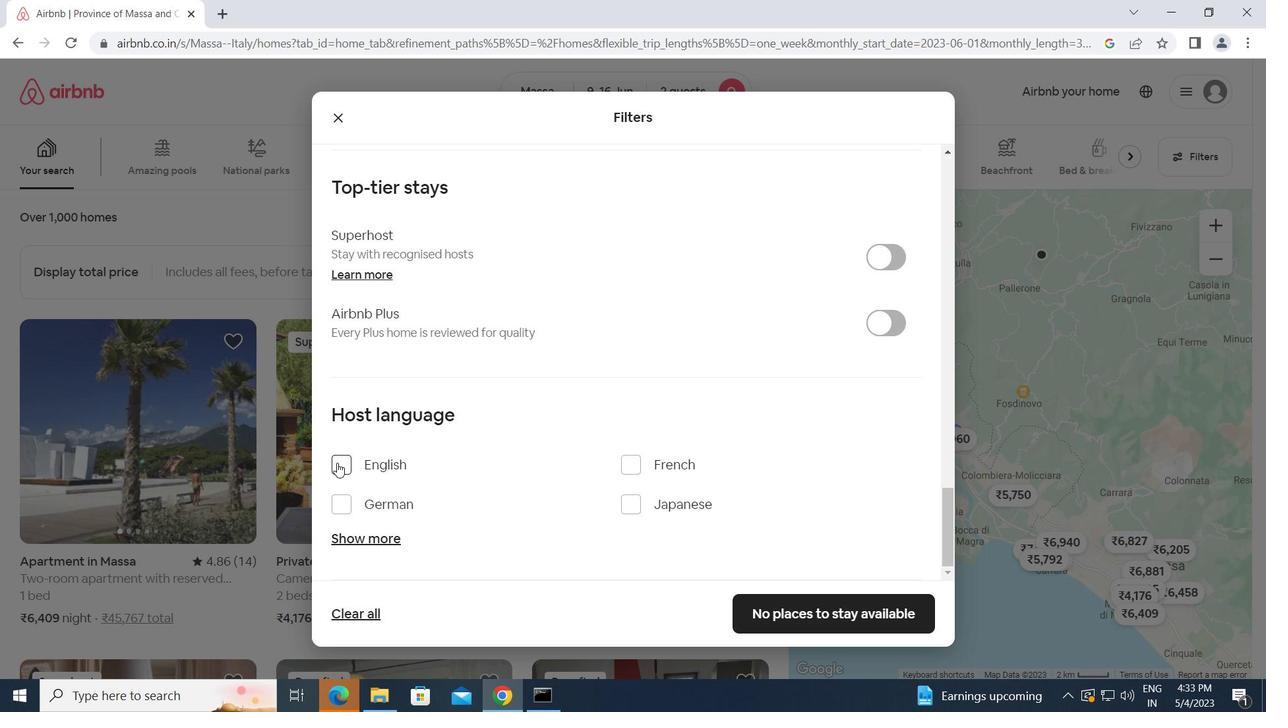 
Action: Mouse pressed left at (347, 465)
Screenshot: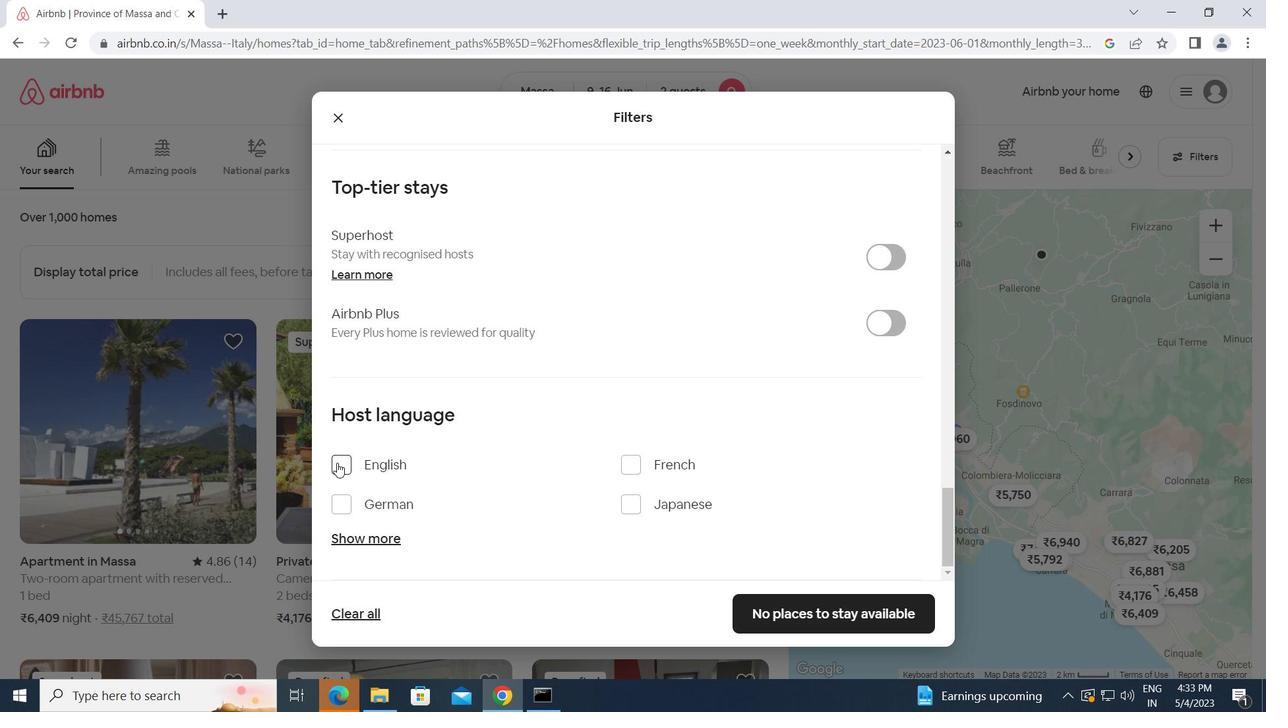 
Action: Mouse moved to (777, 602)
Screenshot: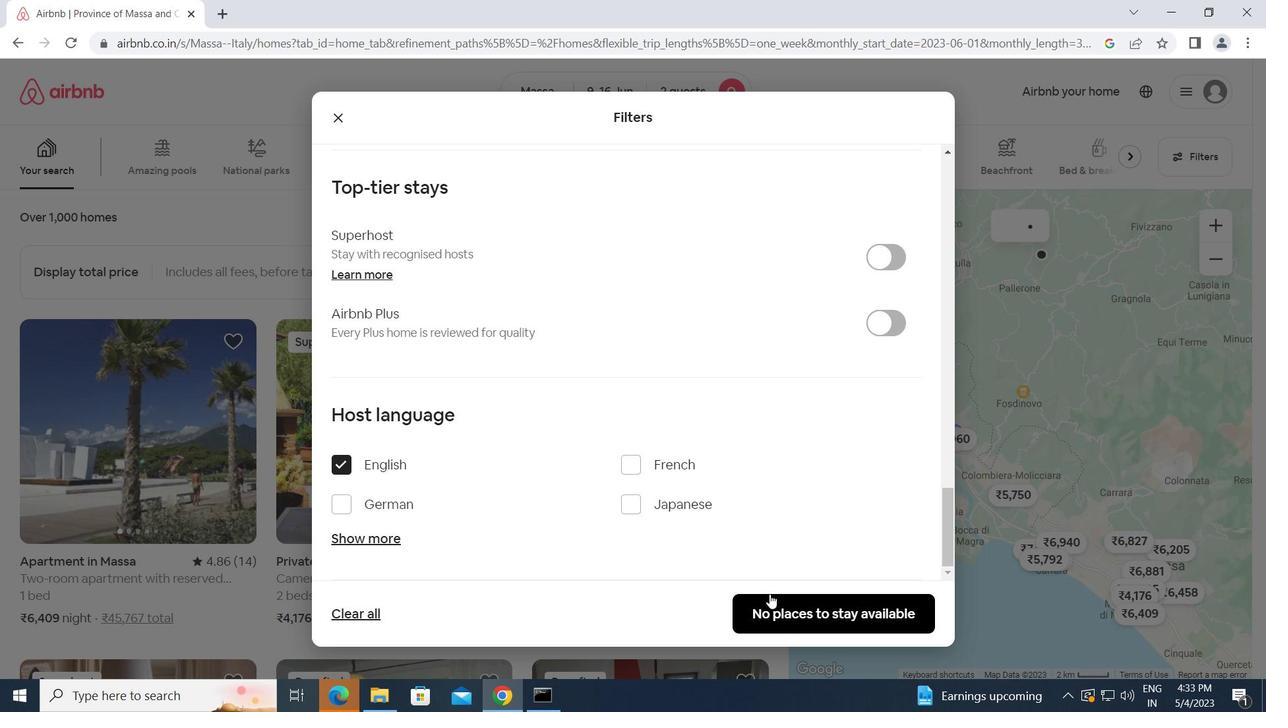 
Action: Mouse pressed left at (777, 602)
Screenshot: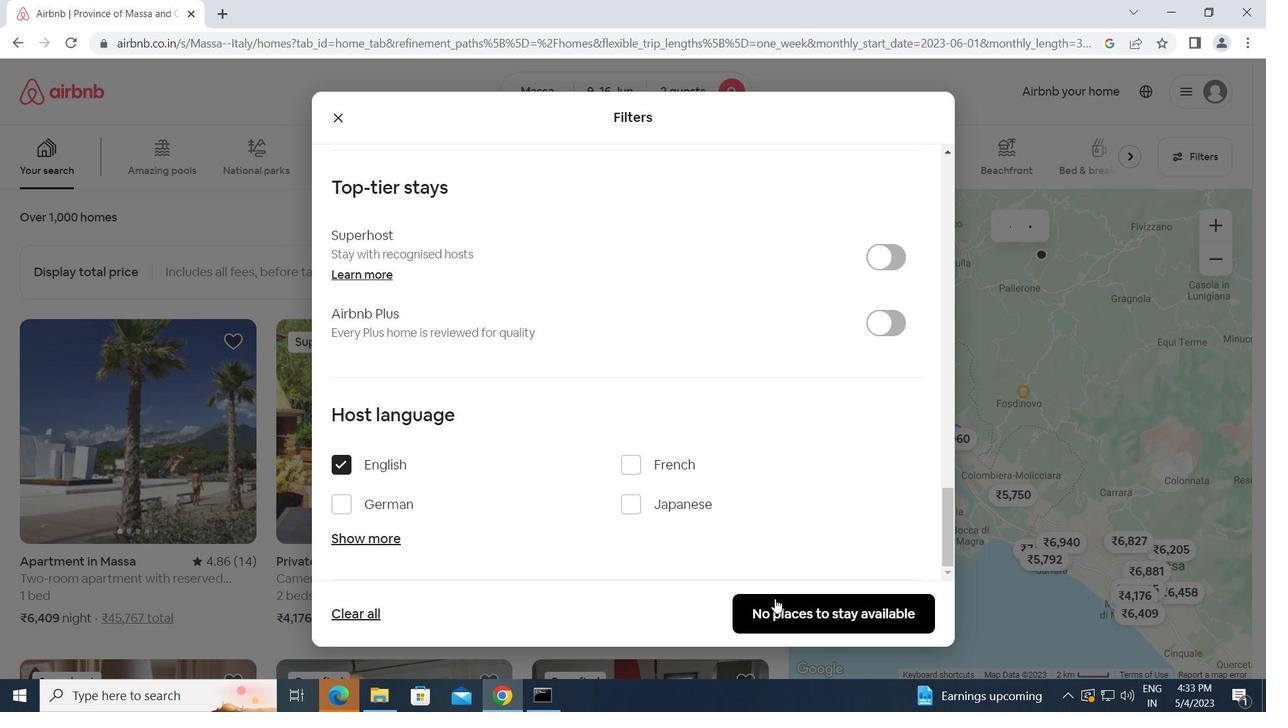 
Action: Mouse moved to (777, 600)
Screenshot: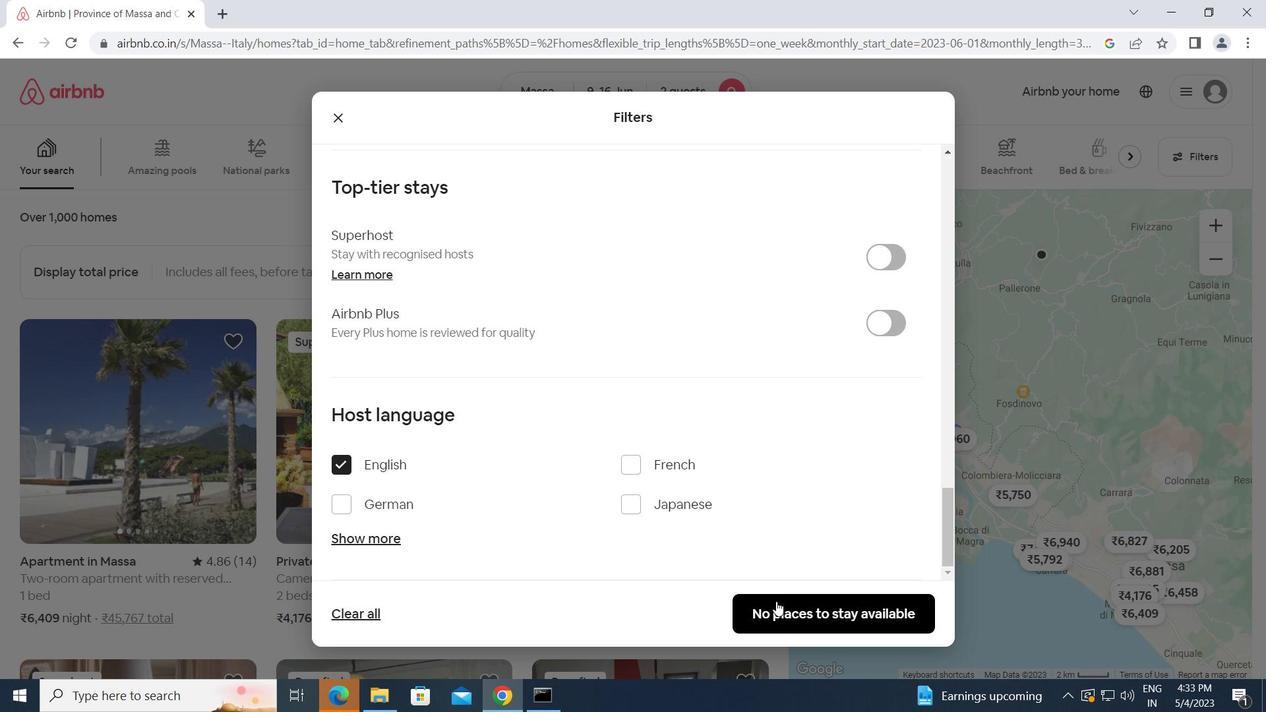 
